 Task: Search one way flight ticket for 1 adult, 6 children, 1 infant in seat and 1 infant on lap in business from Block Island: Block Island State Airport to Springfield: Abraham Lincoln Capital Airport on 5-2-2023. Choice of flights is Alaska. Number of bags: 2 checked bags. Price is upto 85000. Outbound departure time preference is 18:30.
Action: Mouse moved to (321, 284)
Screenshot: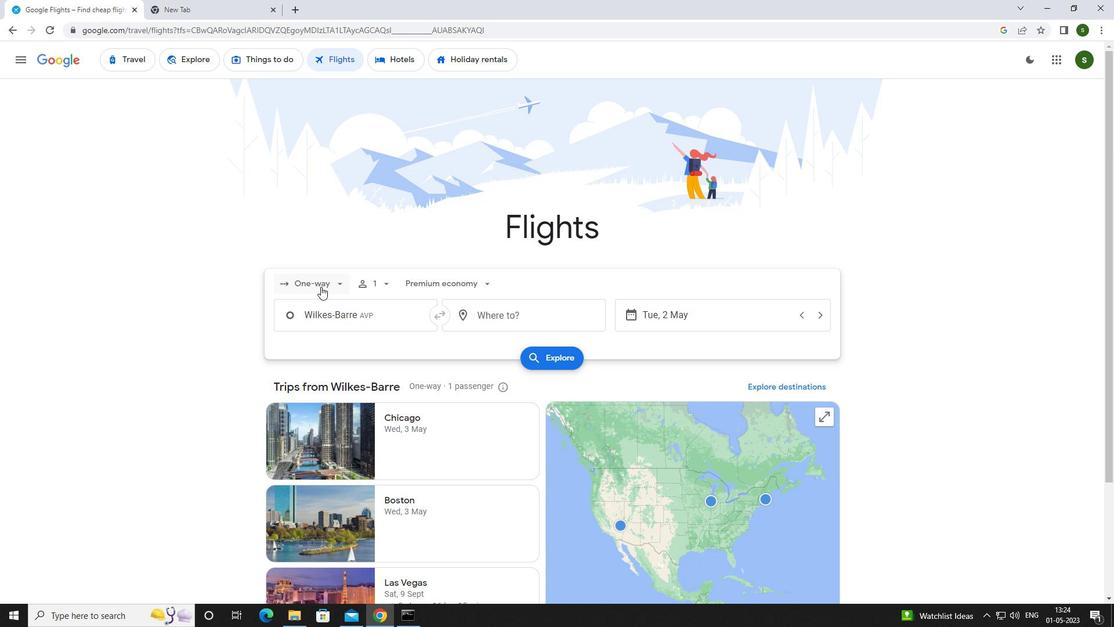 
Action: Mouse pressed left at (321, 284)
Screenshot: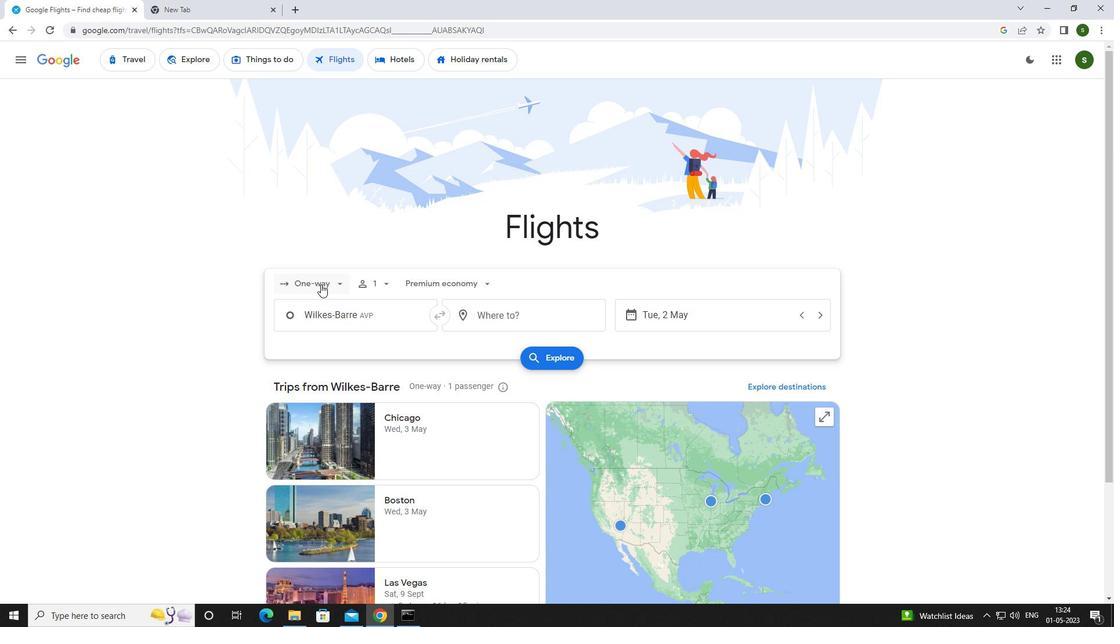 
Action: Mouse moved to (323, 334)
Screenshot: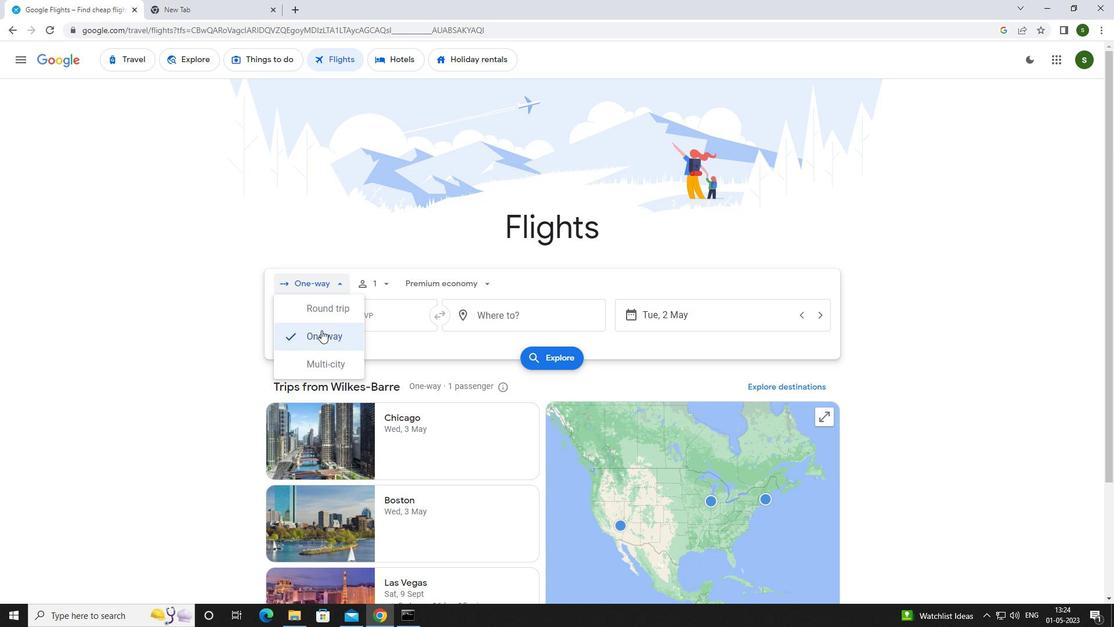 
Action: Mouse pressed left at (323, 334)
Screenshot: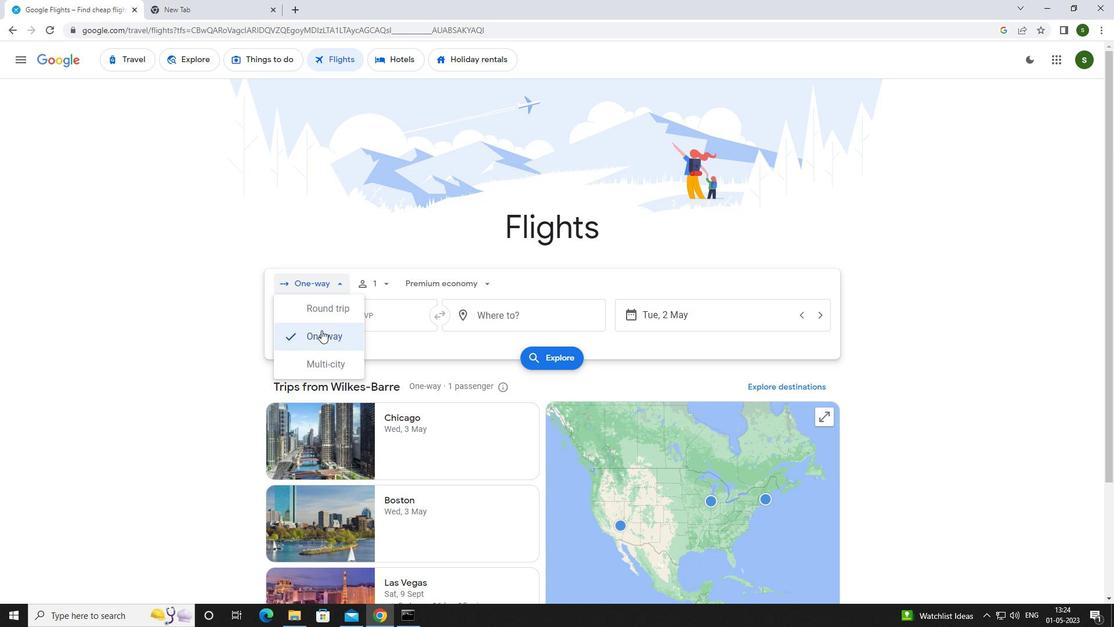 
Action: Mouse moved to (386, 285)
Screenshot: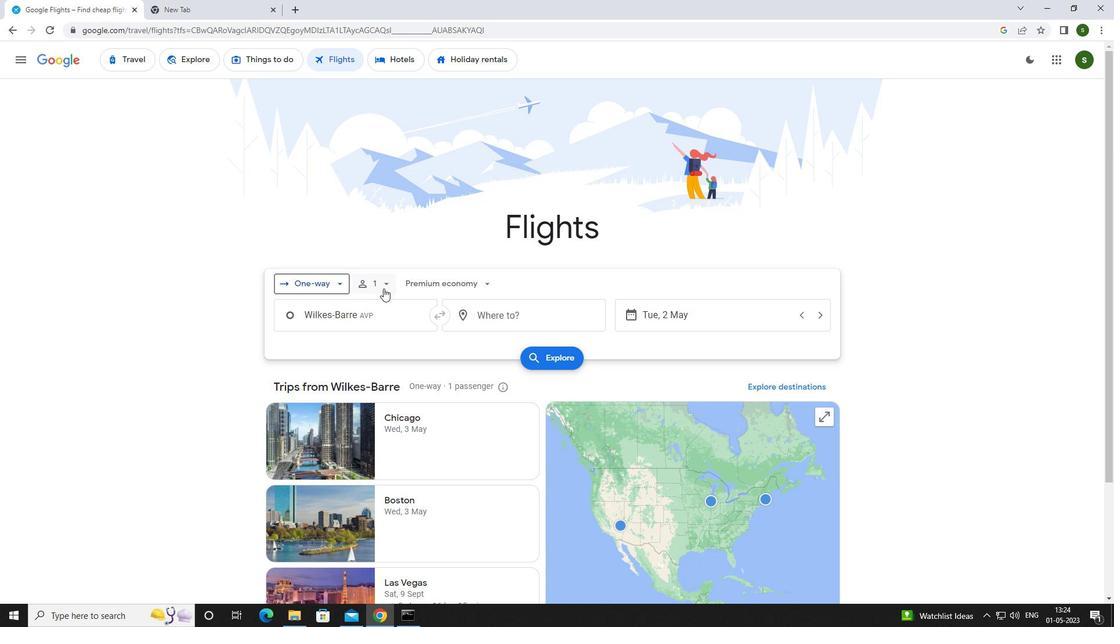 
Action: Mouse pressed left at (386, 285)
Screenshot: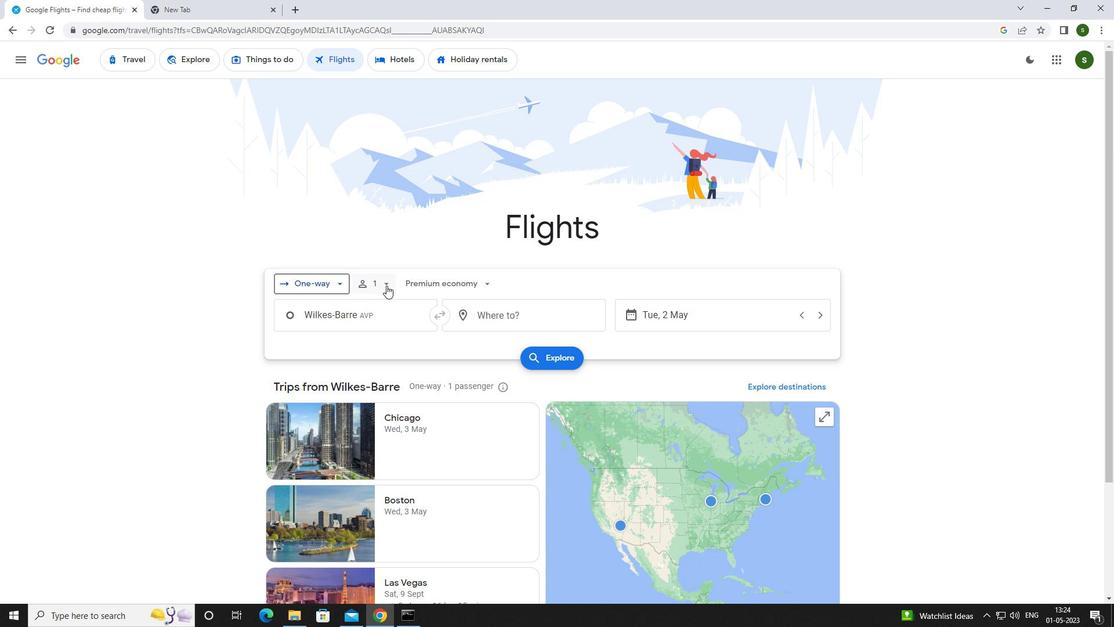 
Action: Mouse moved to (476, 341)
Screenshot: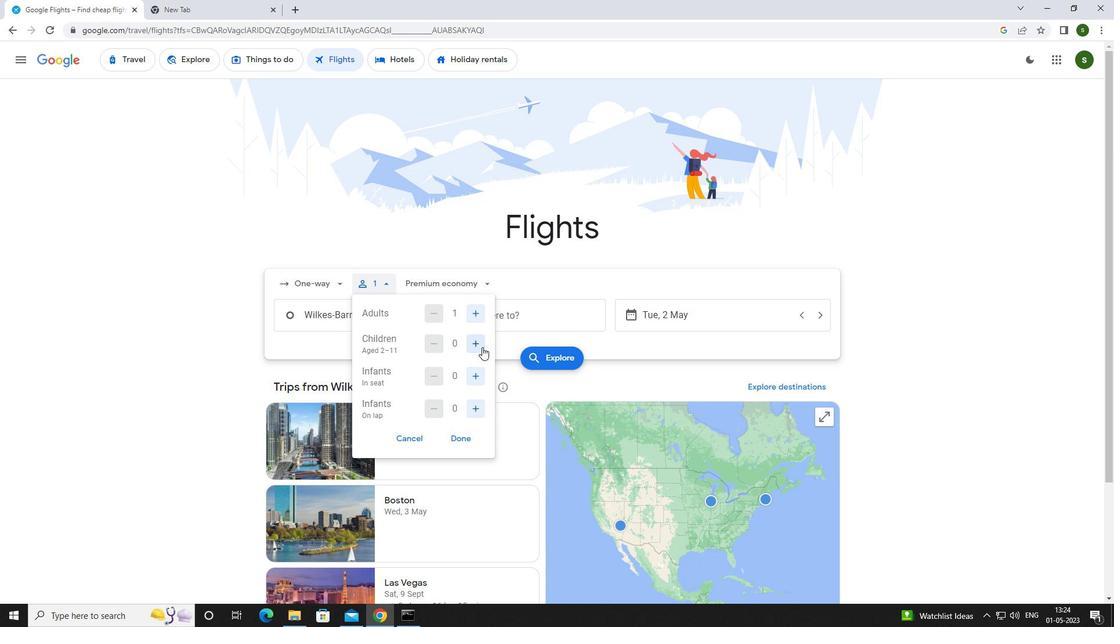 
Action: Mouse pressed left at (476, 341)
Screenshot: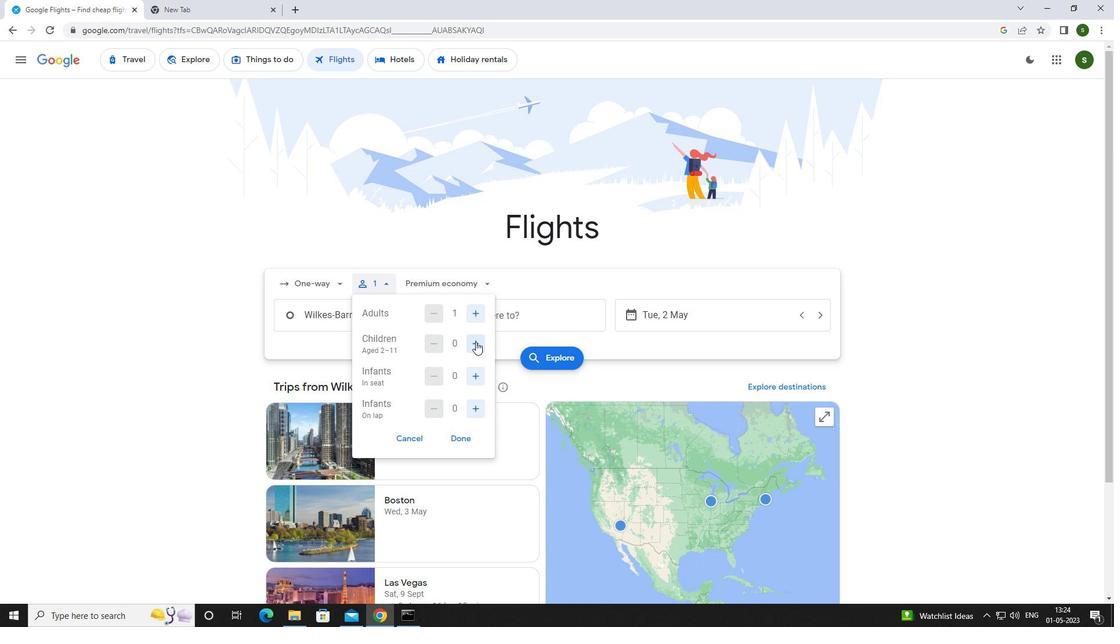 
Action: Mouse pressed left at (476, 341)
Screenshot: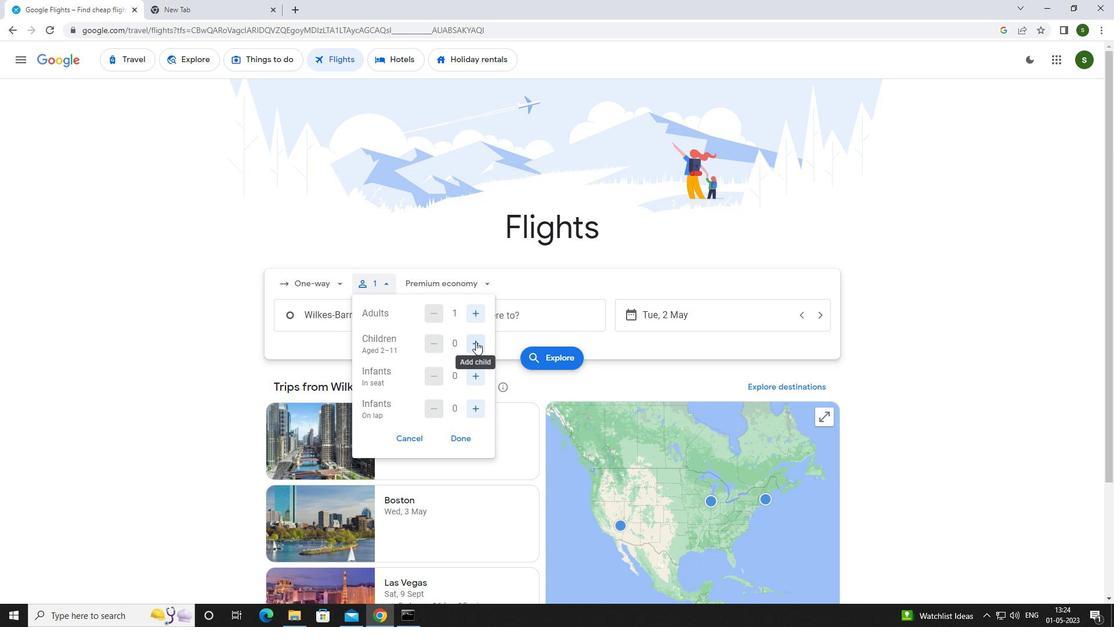 
Action: Mouse pressed left at (476, 341)
Screenshot: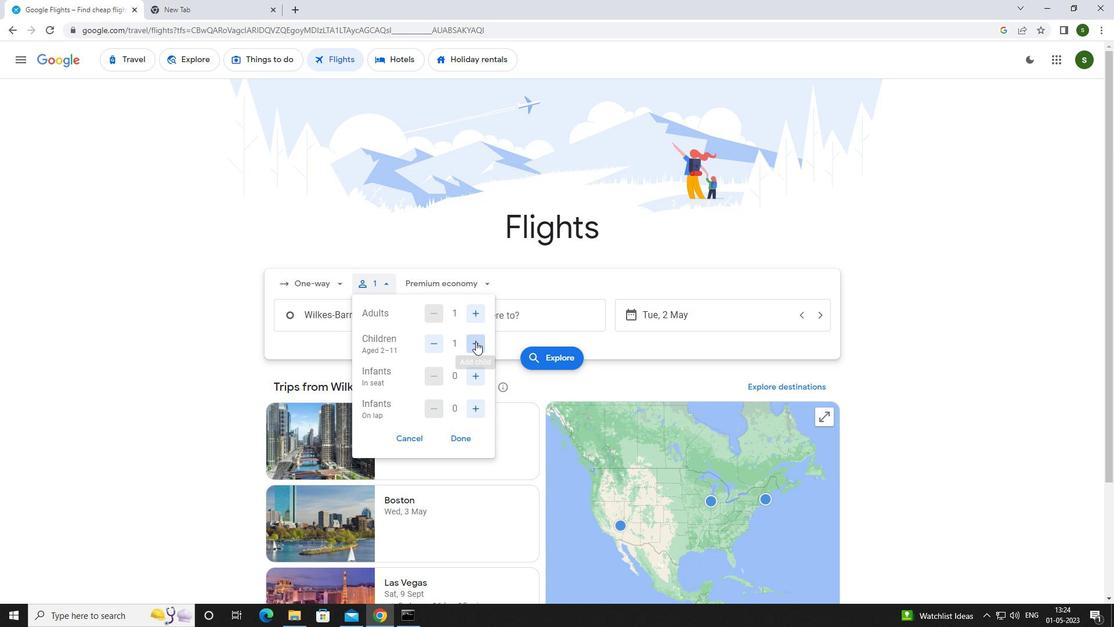 
Action: Mouse pressed left at (476, 341)
Screenshot: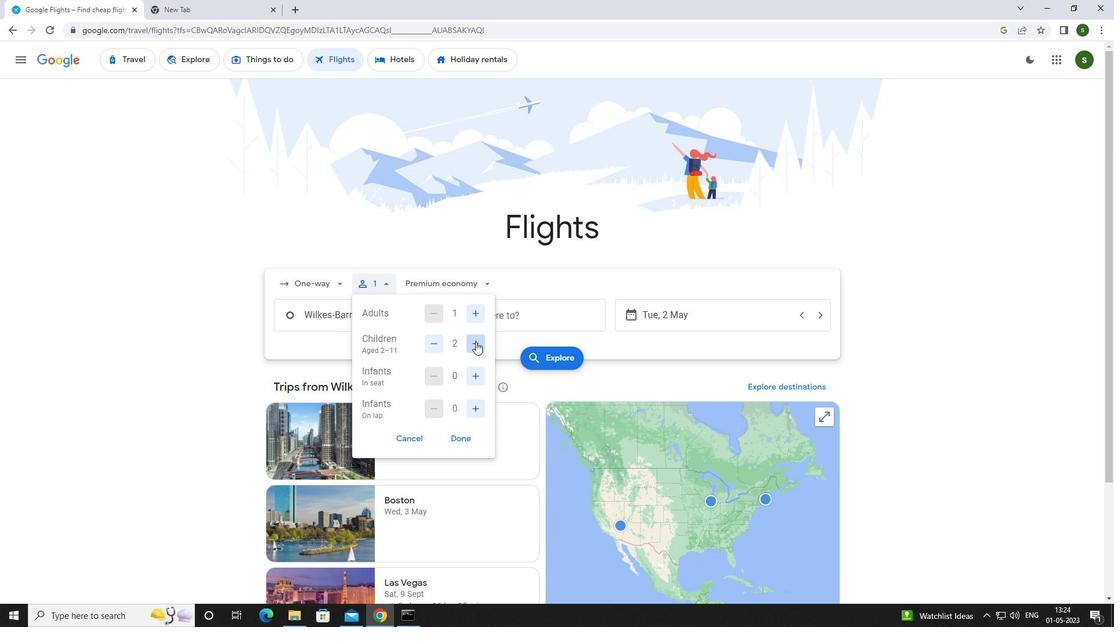 
Action: Mouse pressed left at (476, 341)
Screenshot: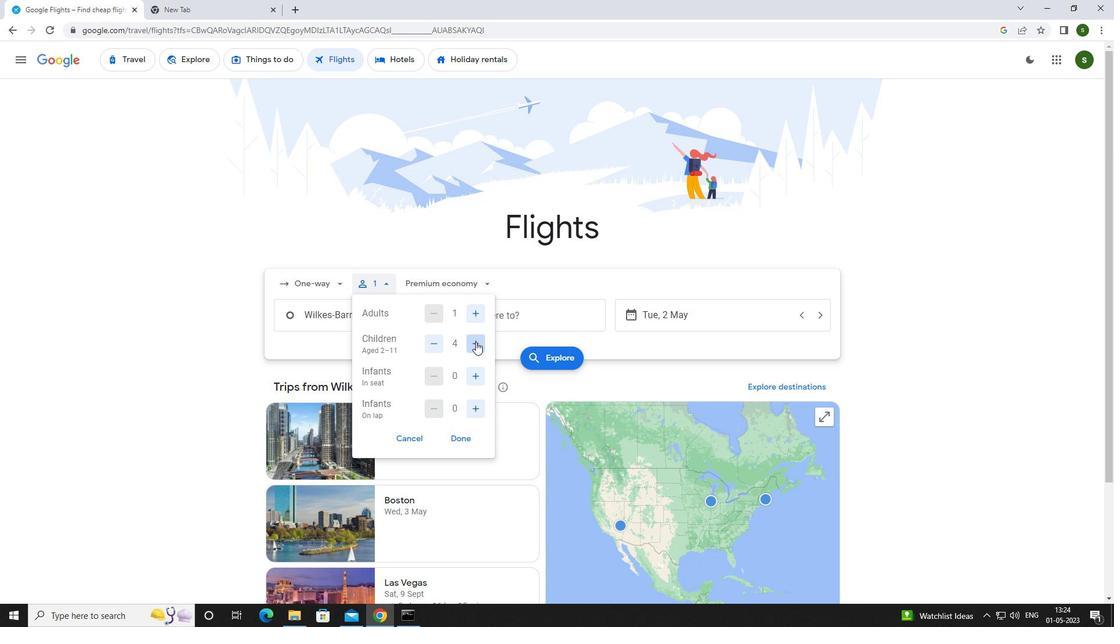 
Action: Mouse pressed left at (476, 341)
Screenshot: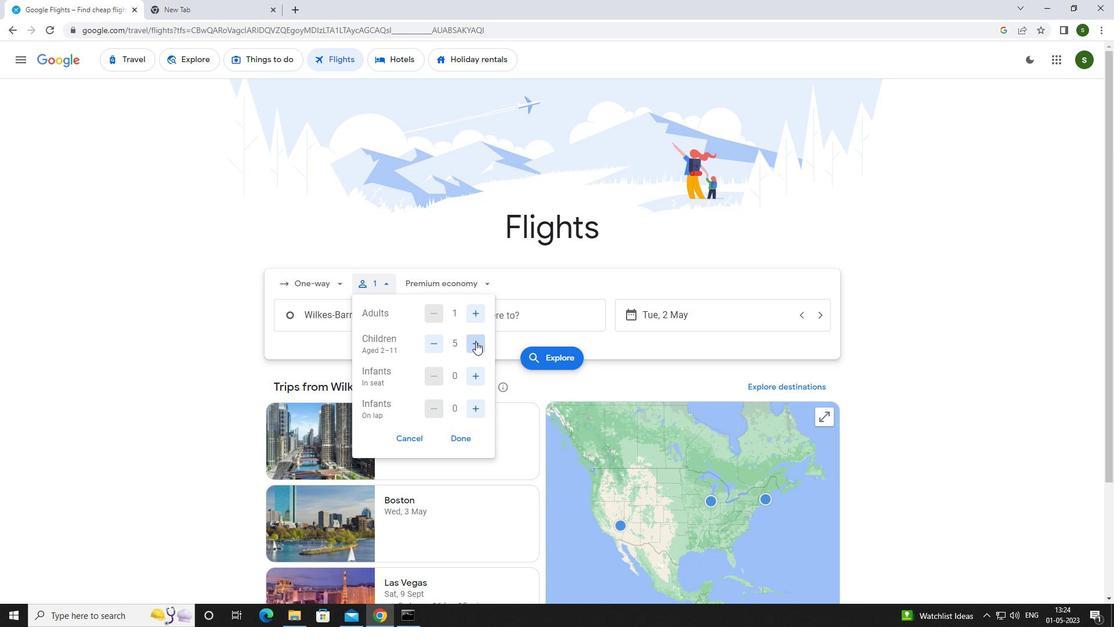 
Action: Mouse moved to (474, 374)
Screenshot: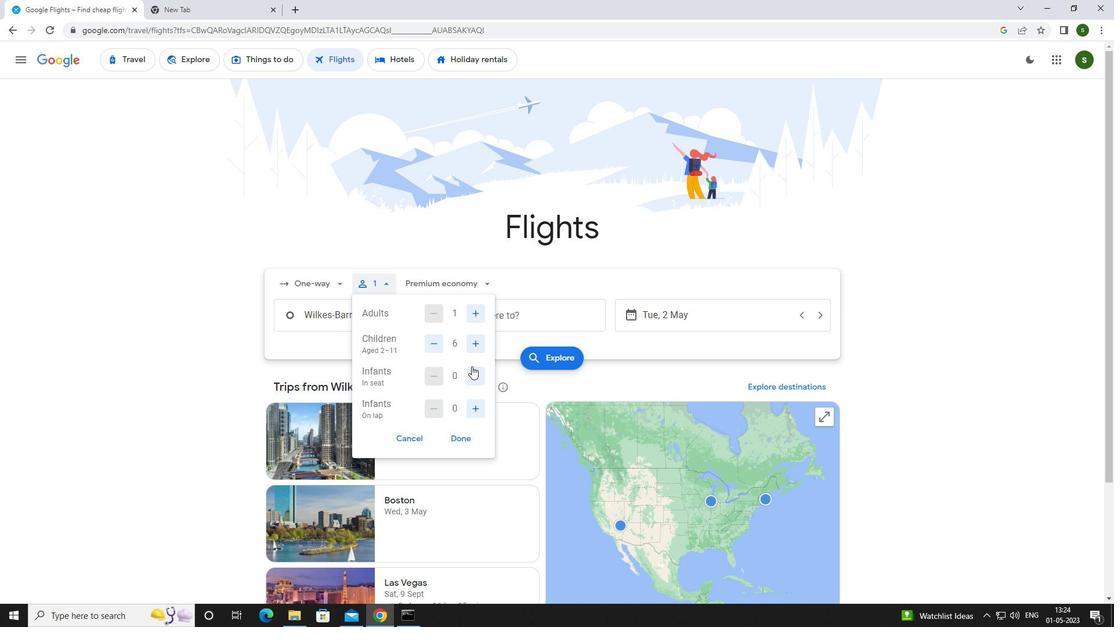 
Action: Mouse pressed left at (474, 374)
Screenshot: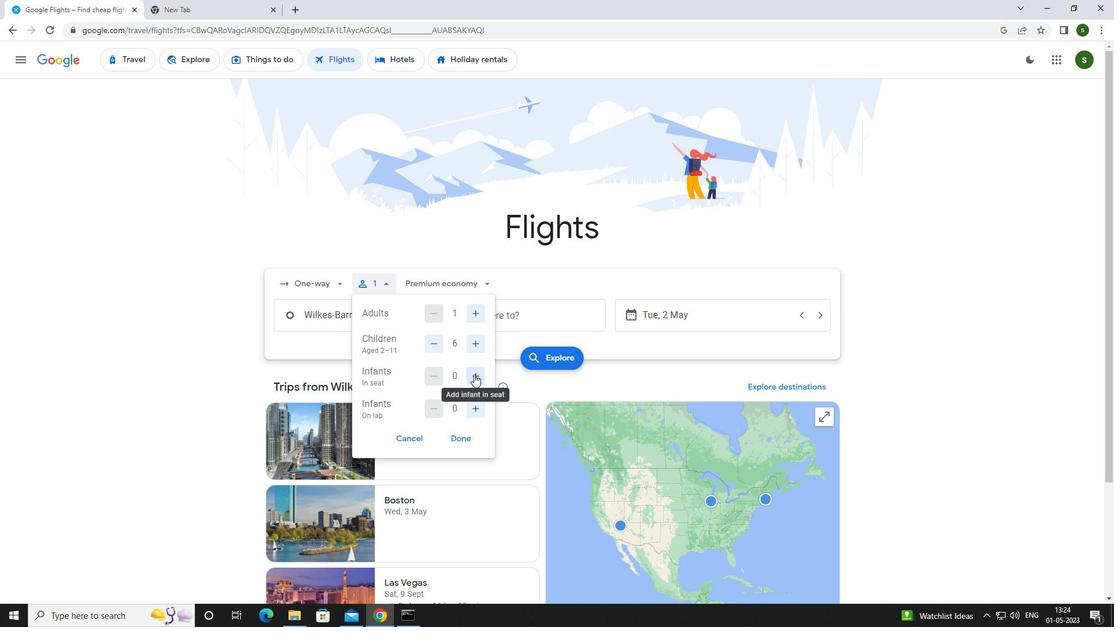 
Action: Mouse moved to (477, 405)
Screenshot: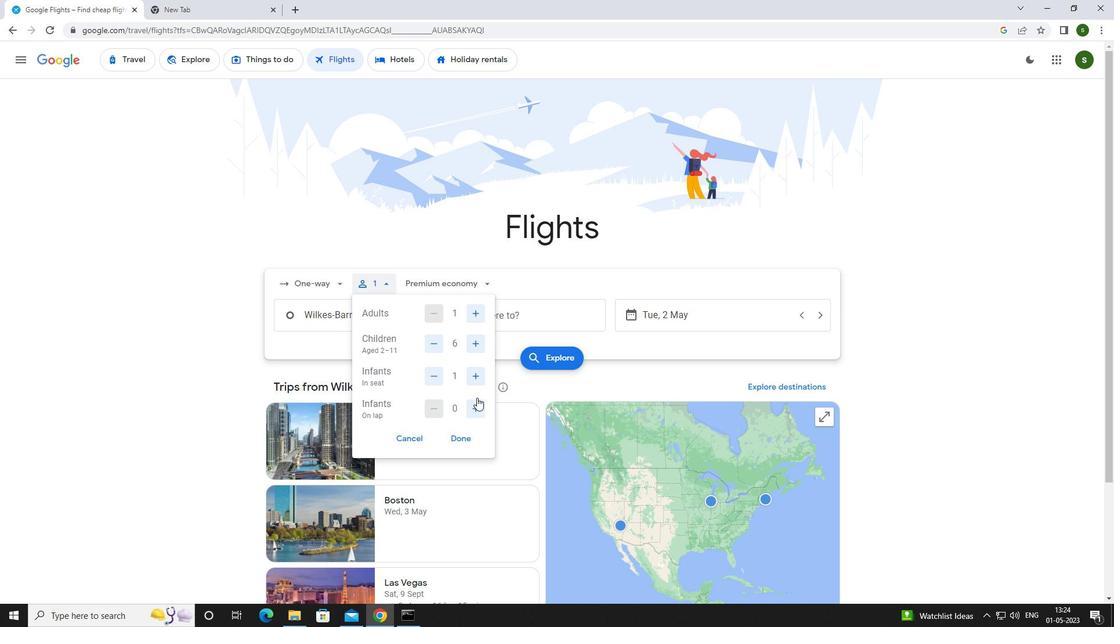 
Action: Mouse pressed left at (477, 405)
Screenshot: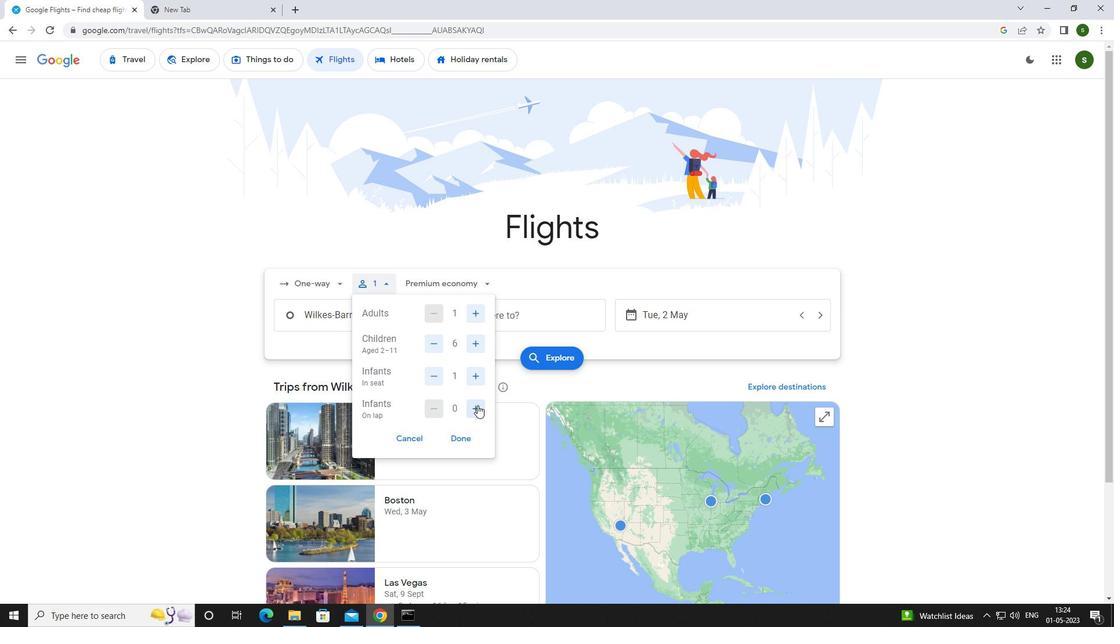 
Action: Mouse moved to (466, 283)
Screenshot: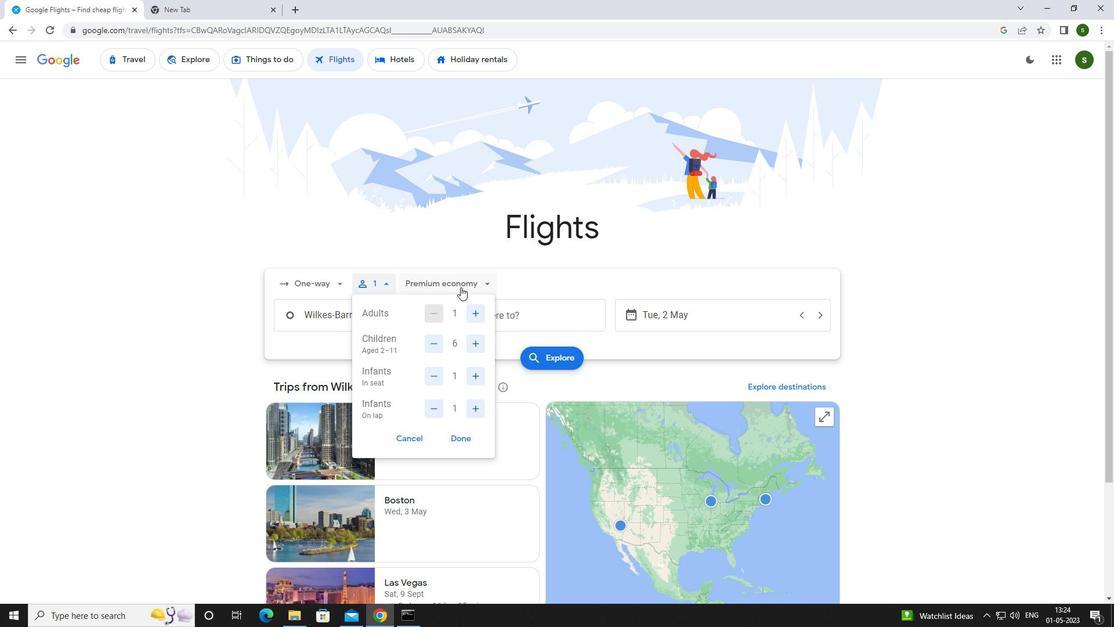 
Action: Mouse pressed left at (466, 283)
Screenshot: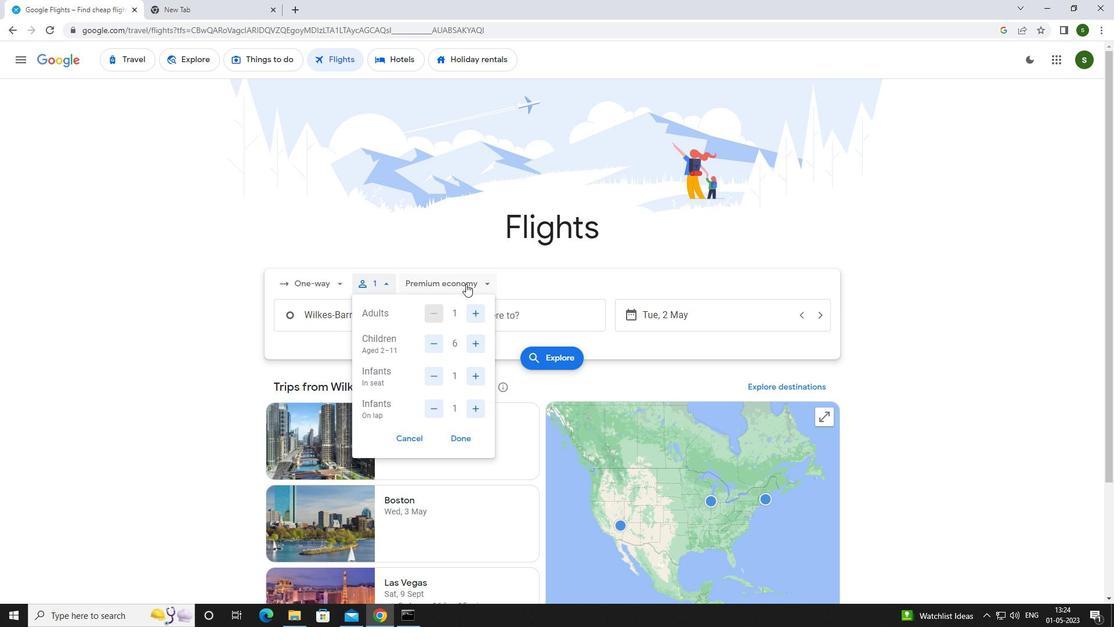 
Action: Mouse moved to (464, 368)
Screenshot: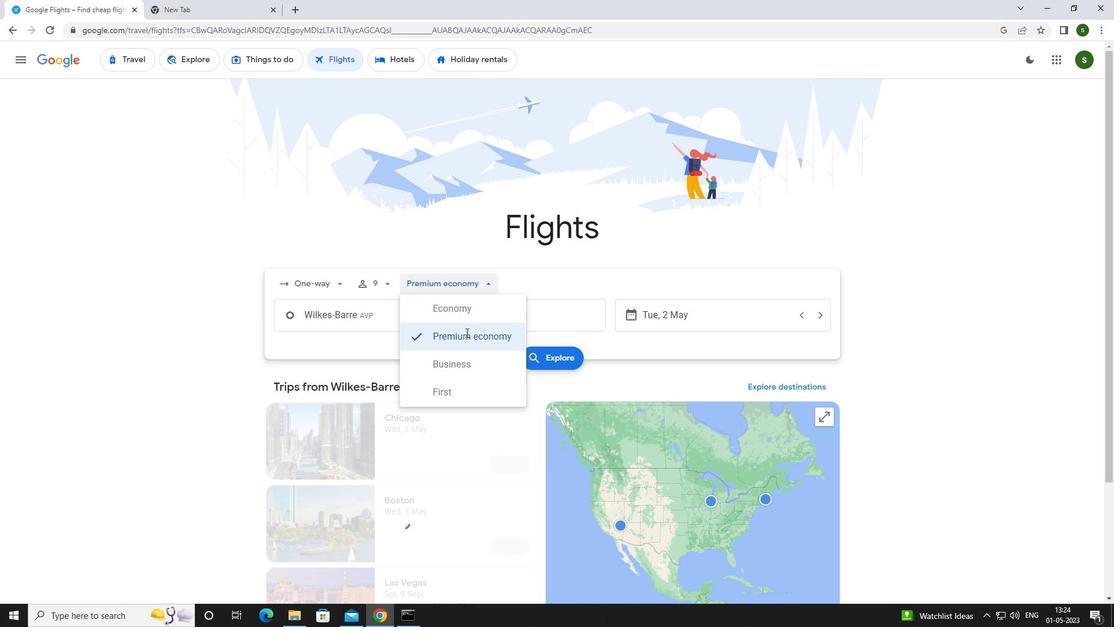 
Action: Mouse pressed left at (464, 368)
Screenshot: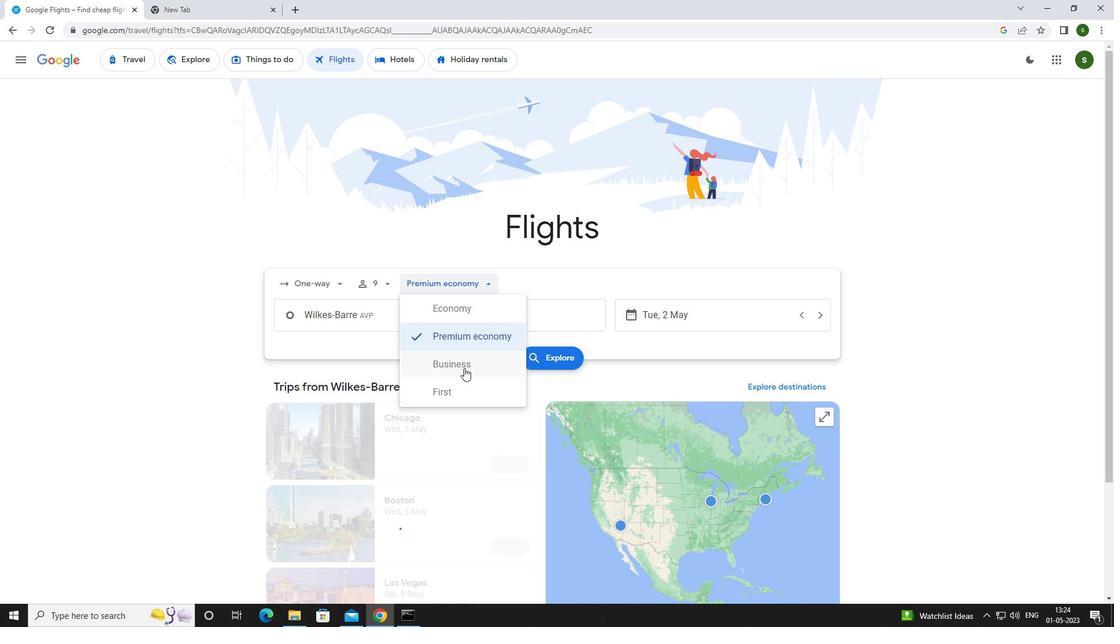 
Action: Mouse moved to (413, 315)
Screenshot: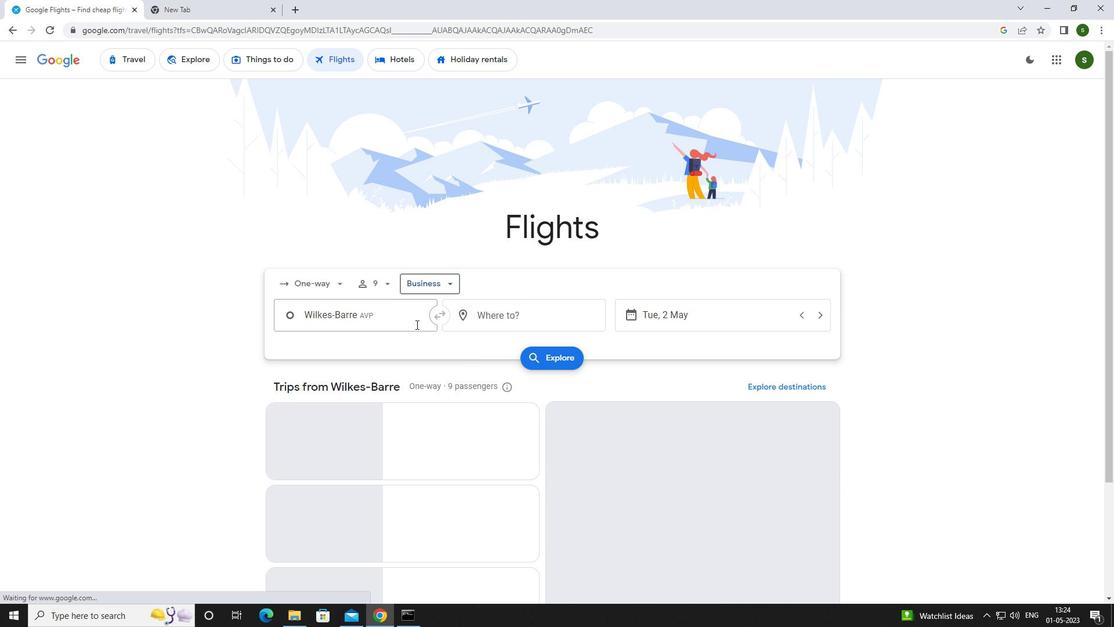 
Action: Mouse pressed left at (413, 315)
Screenshot: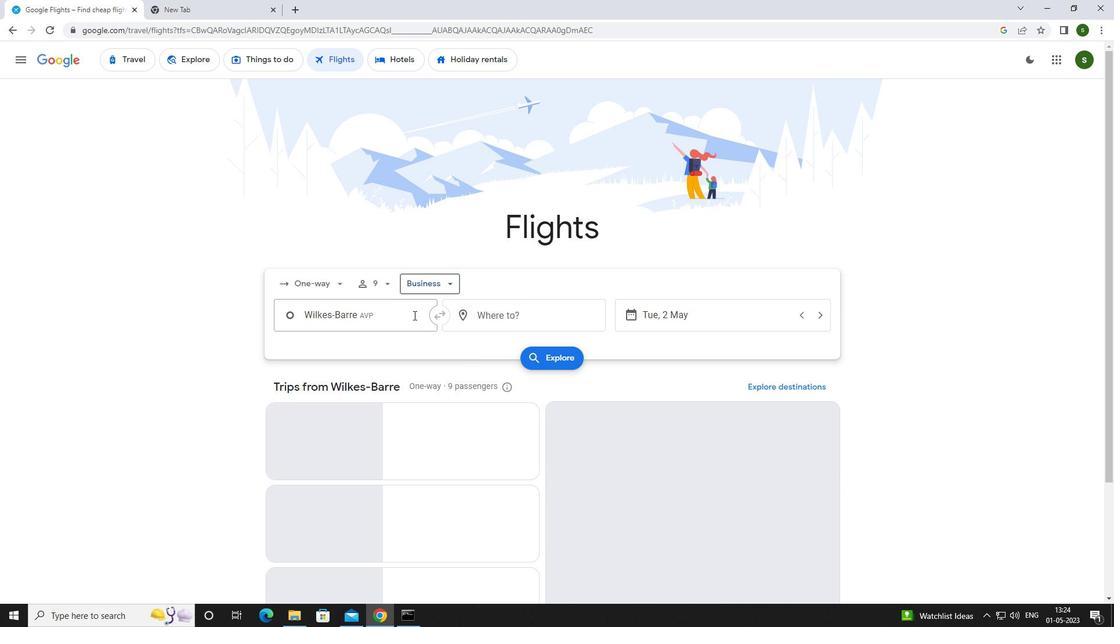 
Action: Mouse moved to (416, 315)
Screenshot: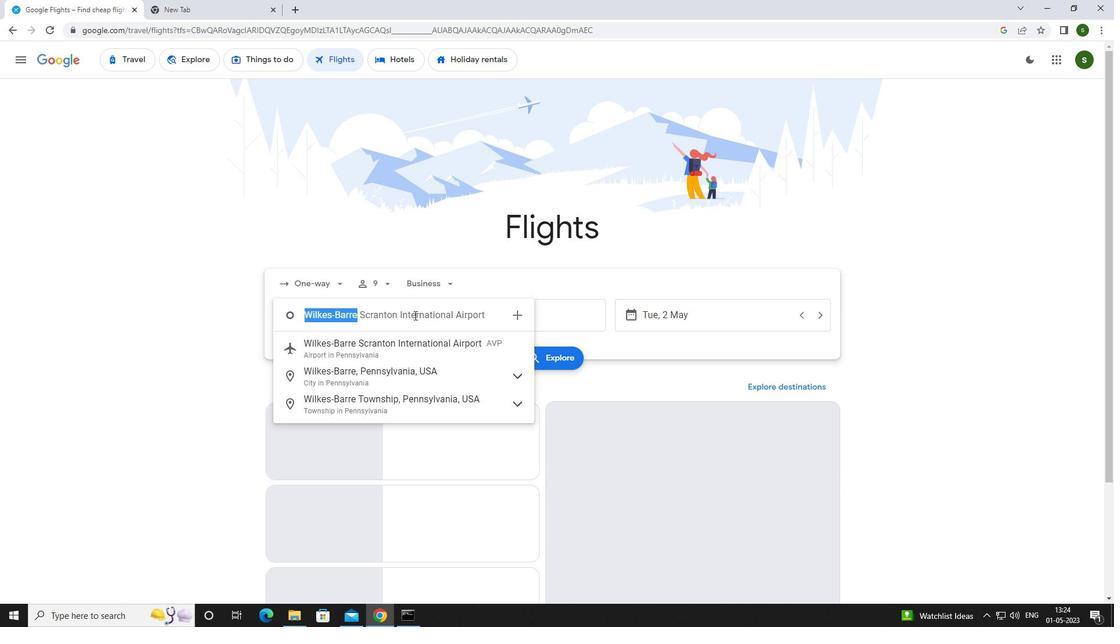 
Action: Key pressed b<Key.caps_lock>lock<Key.space><Key.caps_lock>i<Key.caps_lock>sland<Key.space><Key.caps_lock>s<Key.caps_lock>tate<Key.enter>
Screenshot: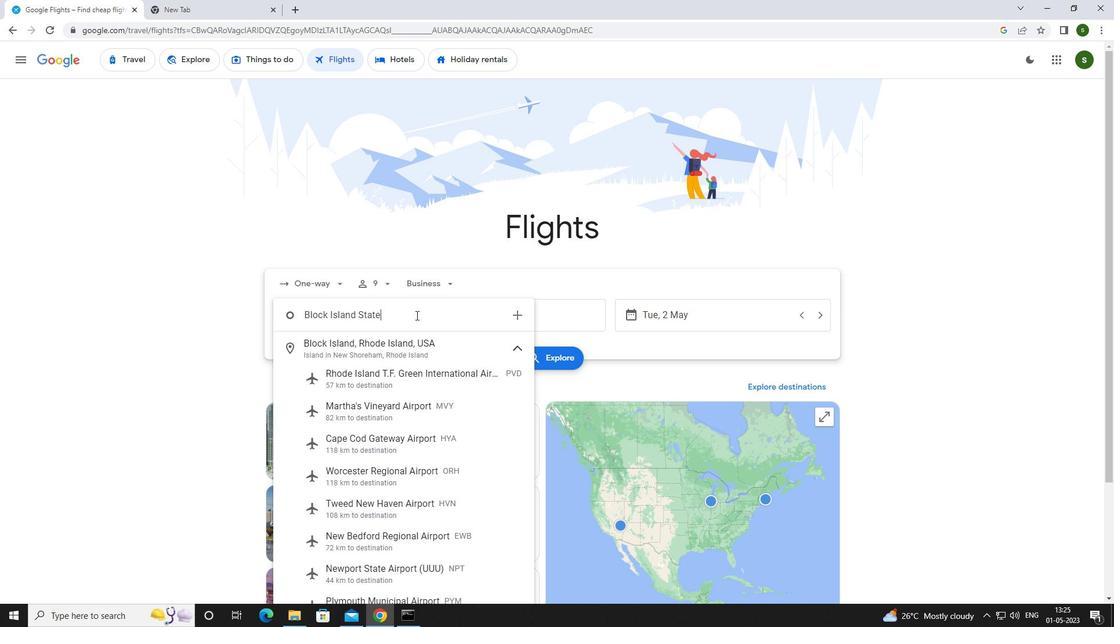 
Action: Mouse moved to (500, 321)
Screenshot: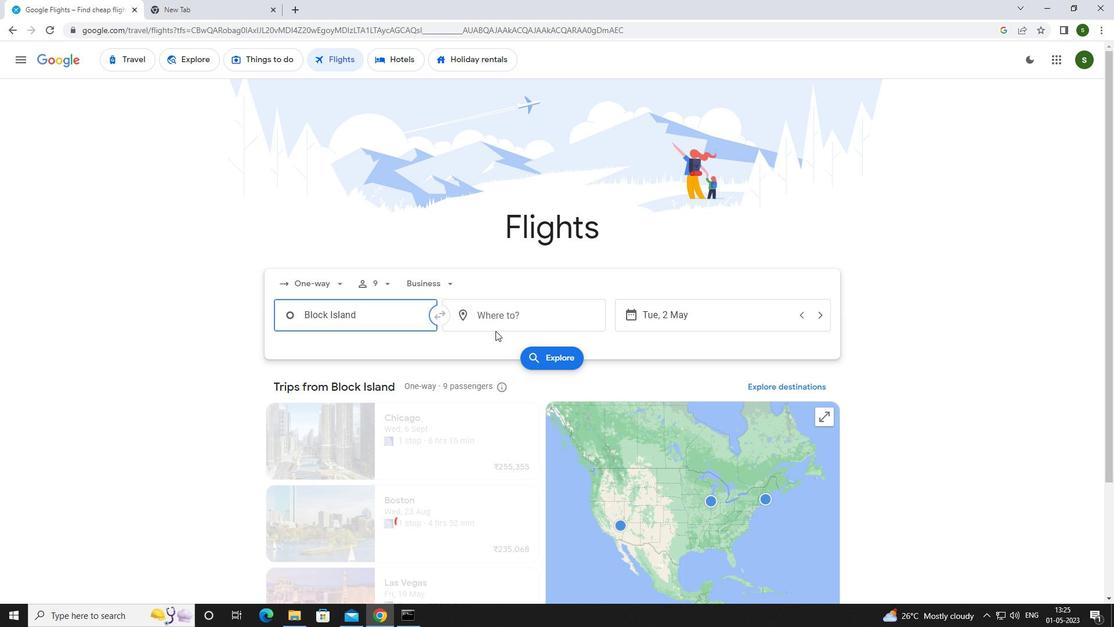 
Action: Mouse pressed left at (500, 321)
Screenshot: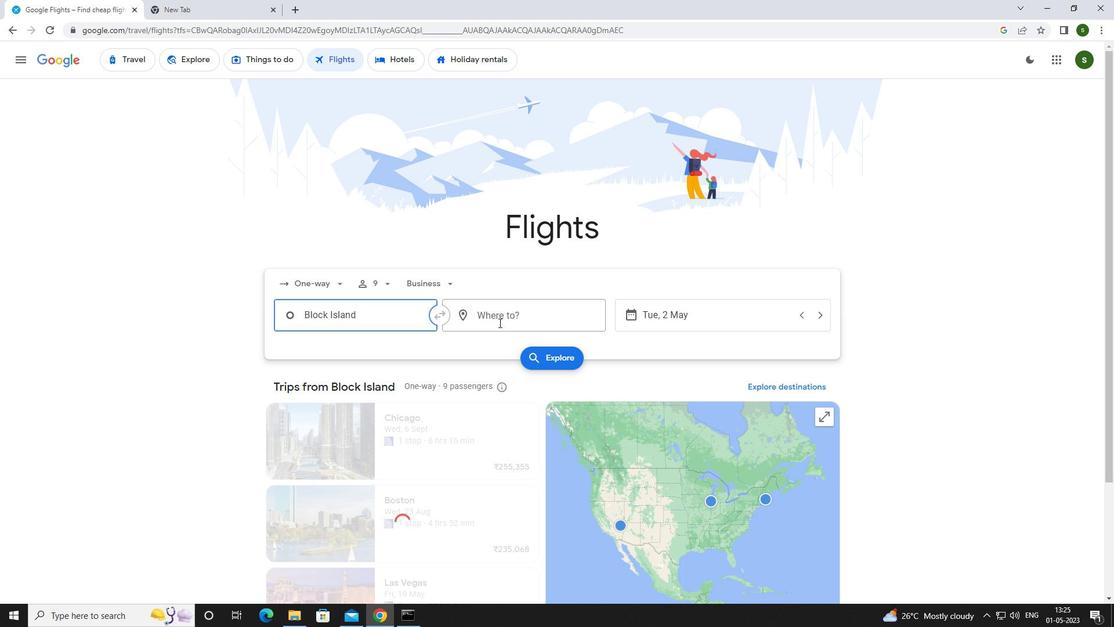 
Action: Mouse moved to (468, 323)
Screenshot: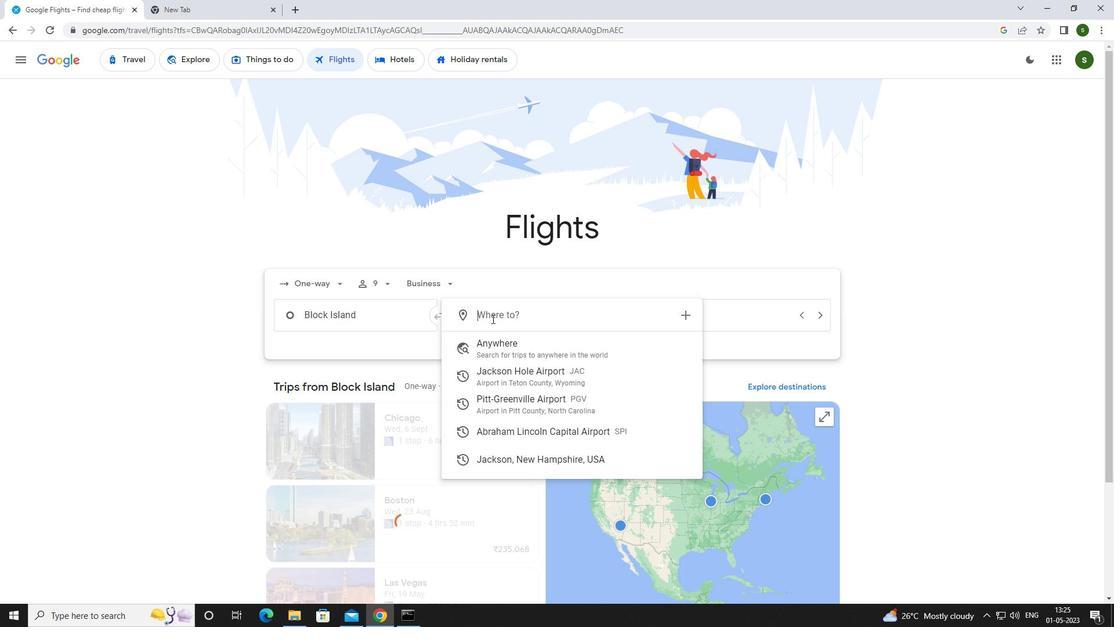 
Action: Key pressed <Key.caps_lock>s<Key.caps_lock>pringfiel
Screenshot: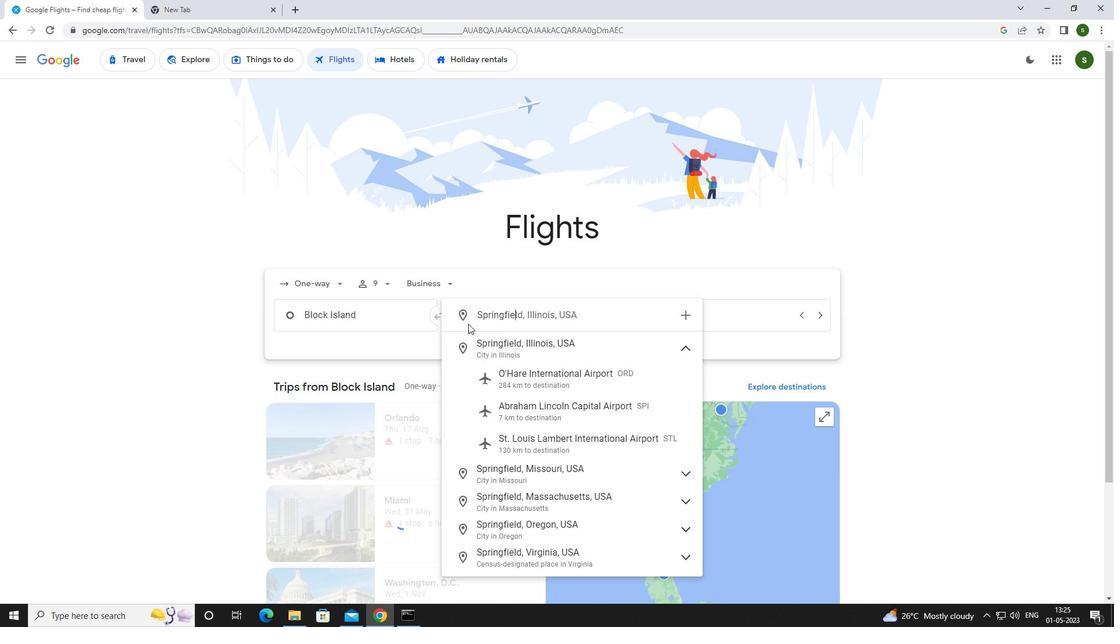 
Action: Mouse moved to (535, 417)
Screenshot: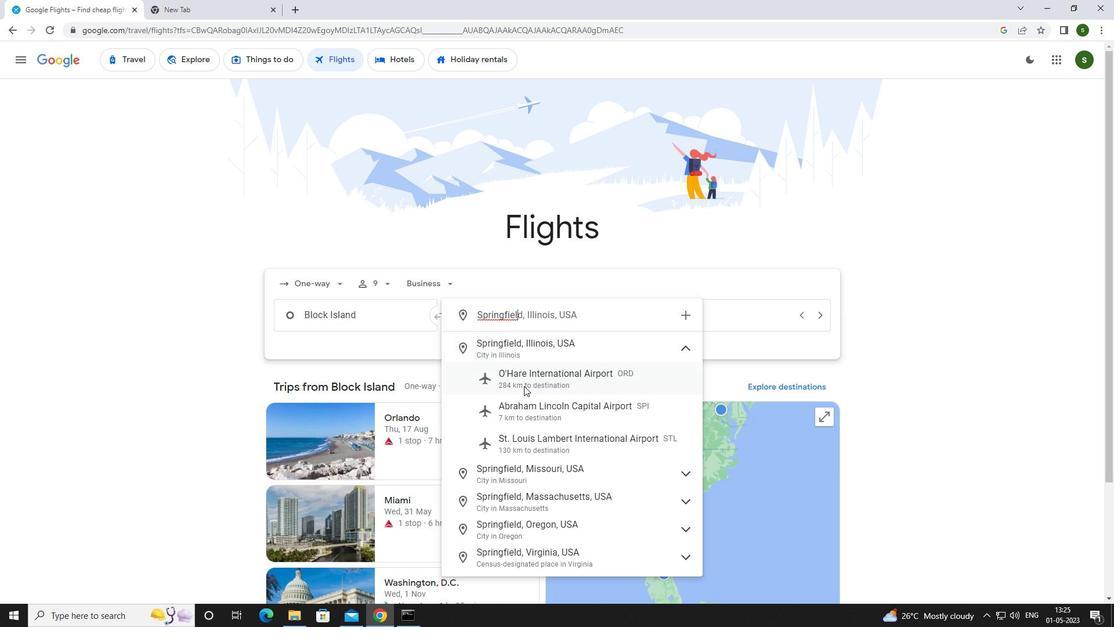 
Action: Mouse pressed left at (535, 417)
Screenshot: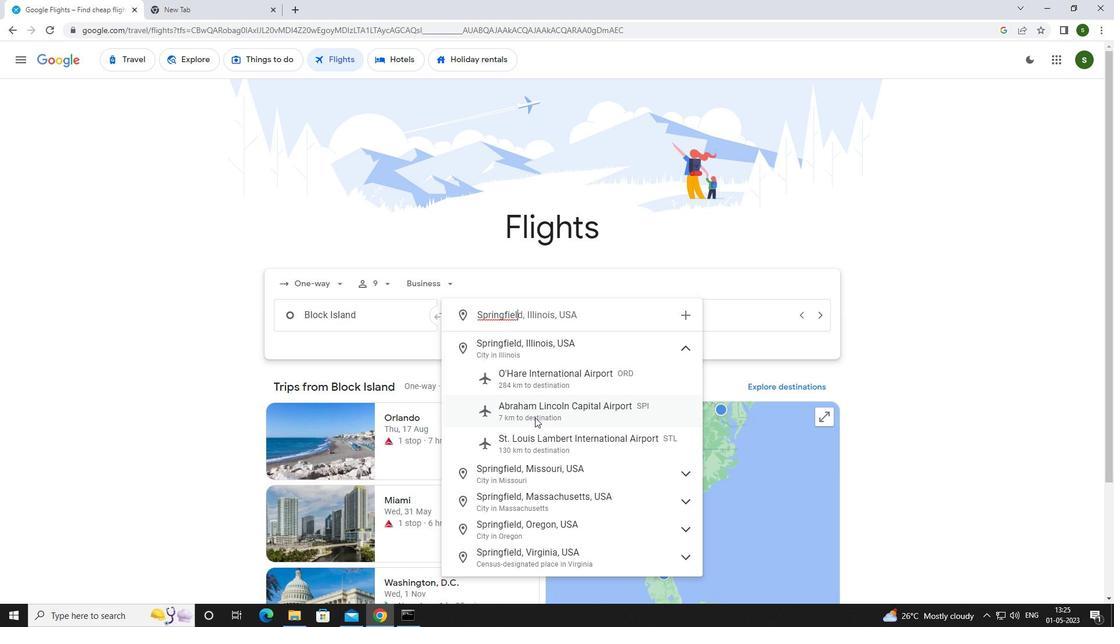 
Action: Mouse moved to (706, 320)
Screenshot: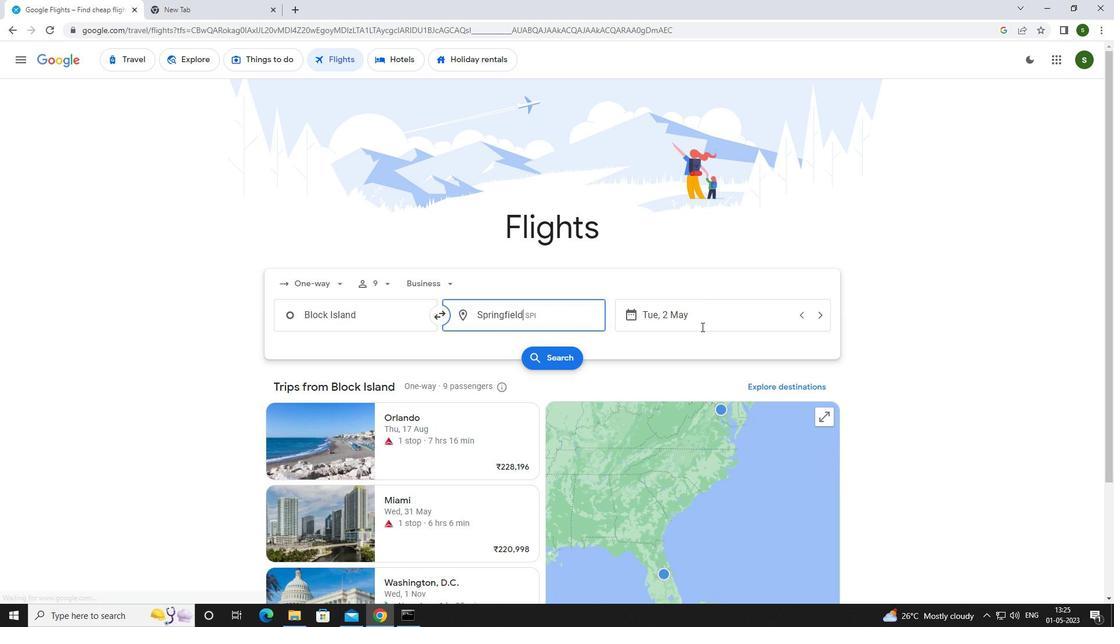 
Action: Mouse pressed left at (706, 320)
Screenshot: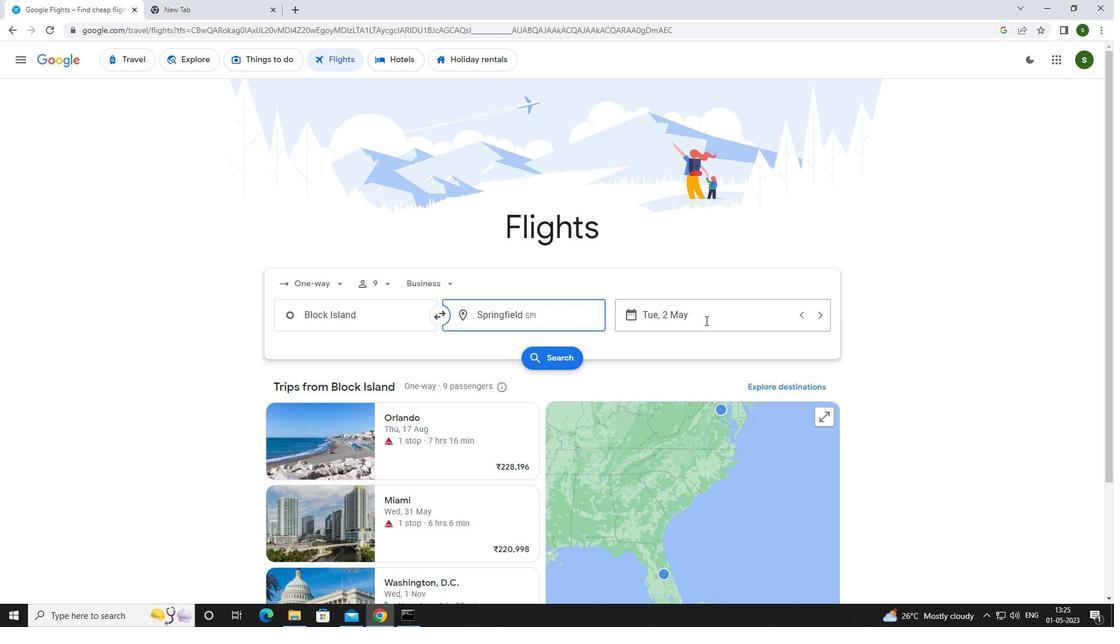 
Action: Mouse moved to (474, 395)
Screenshot: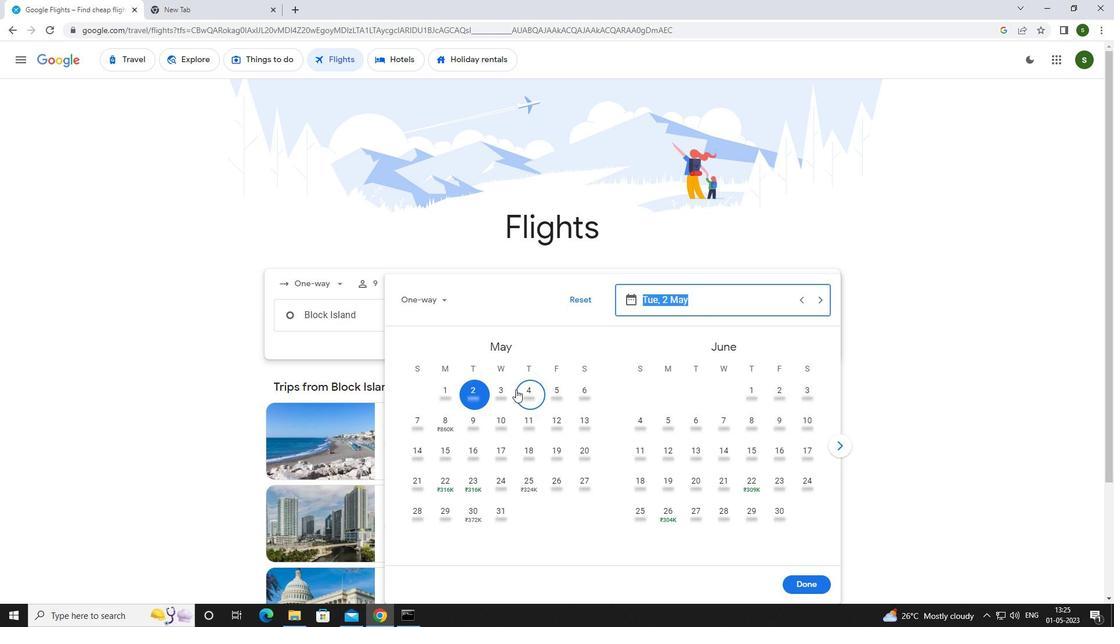 
Action: Mouse pressed left at (474, 395)
Screenshot: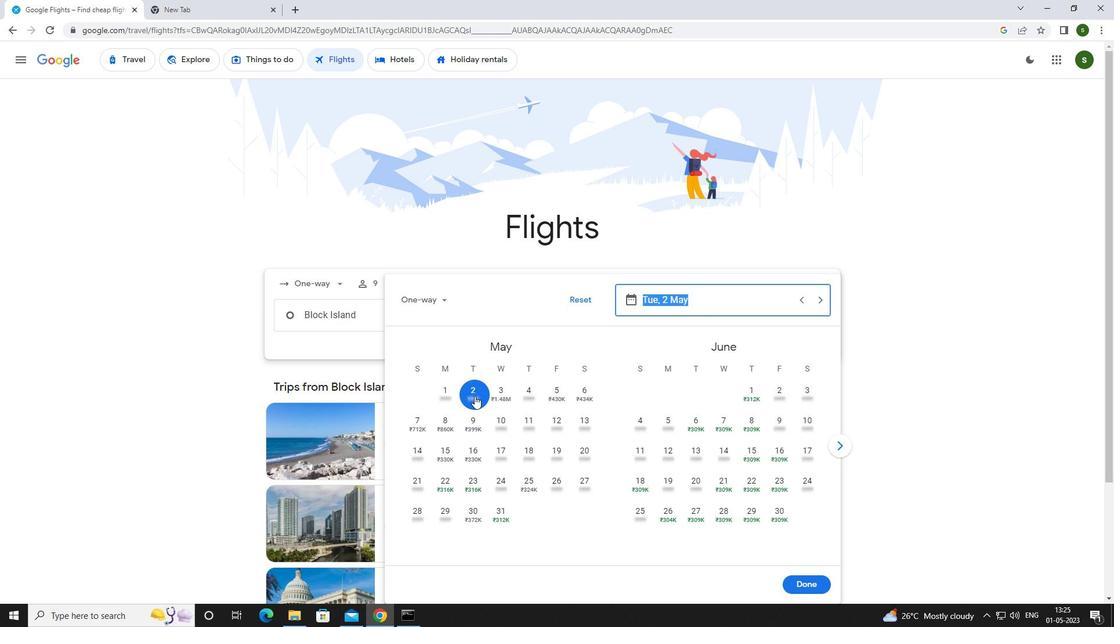
Action: Mouse moved to (798, 578)
Screenshot: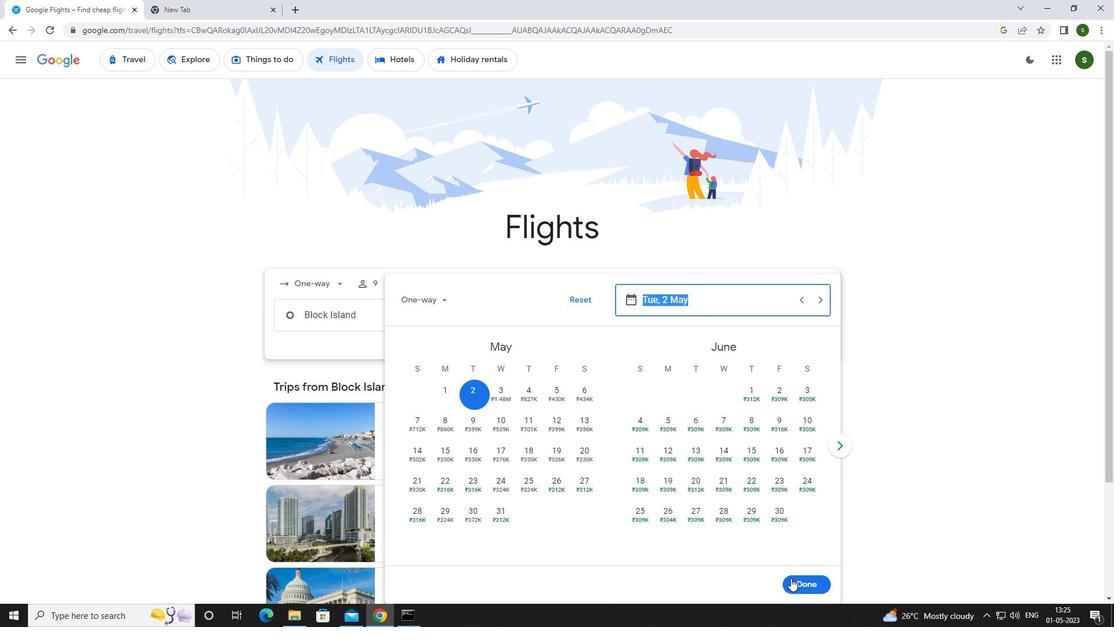 
Action: Mouse pressed left at (798, 578)
Screenshot: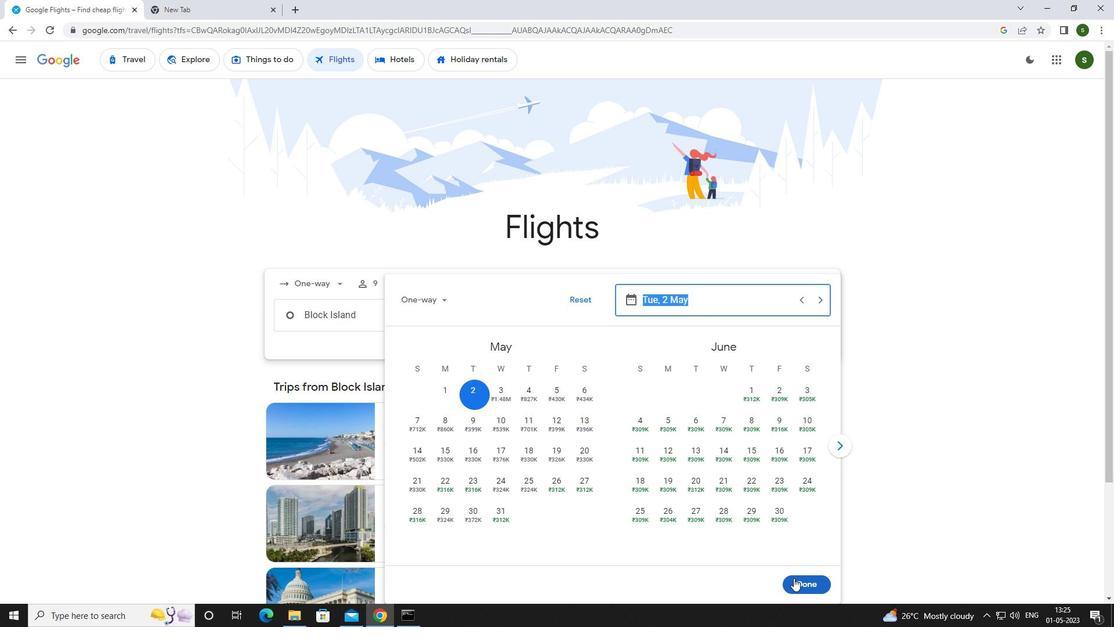 
Action: Mouse moved to (572, 353)
Screenshot: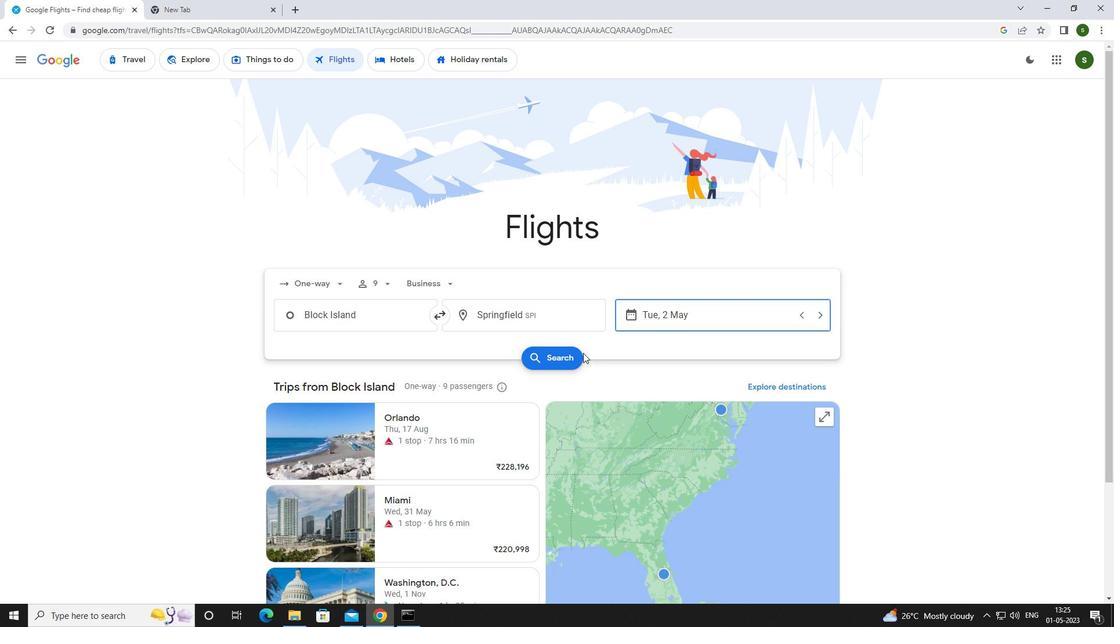
Action: Mouse pressed left at (572, 353)
Screenshot: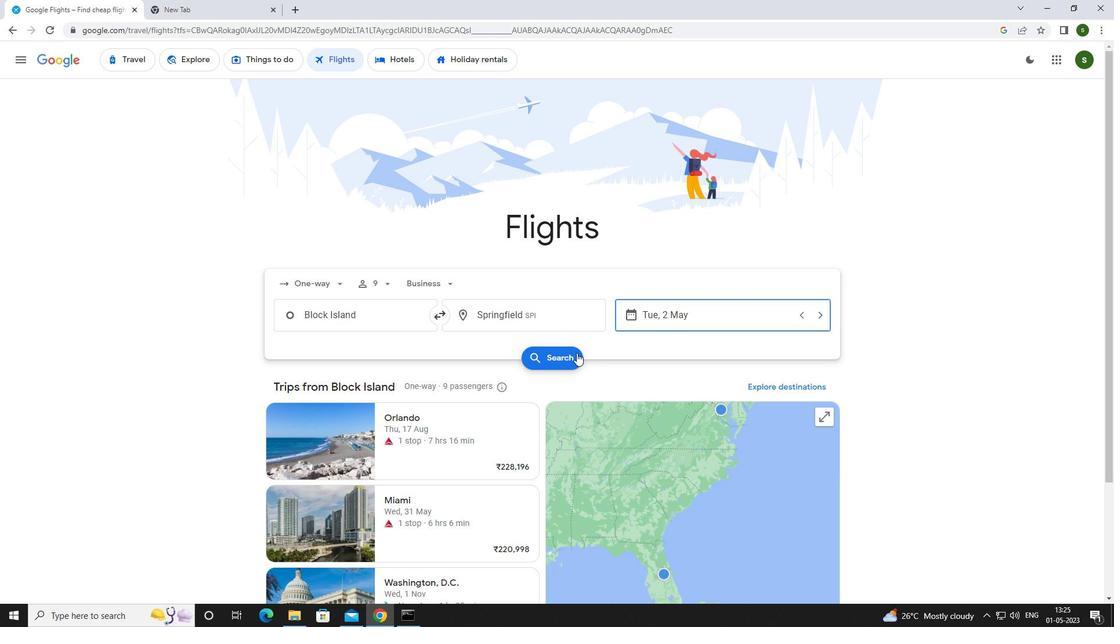 
Action: Mouse moved to (289, 169)
Screenshot: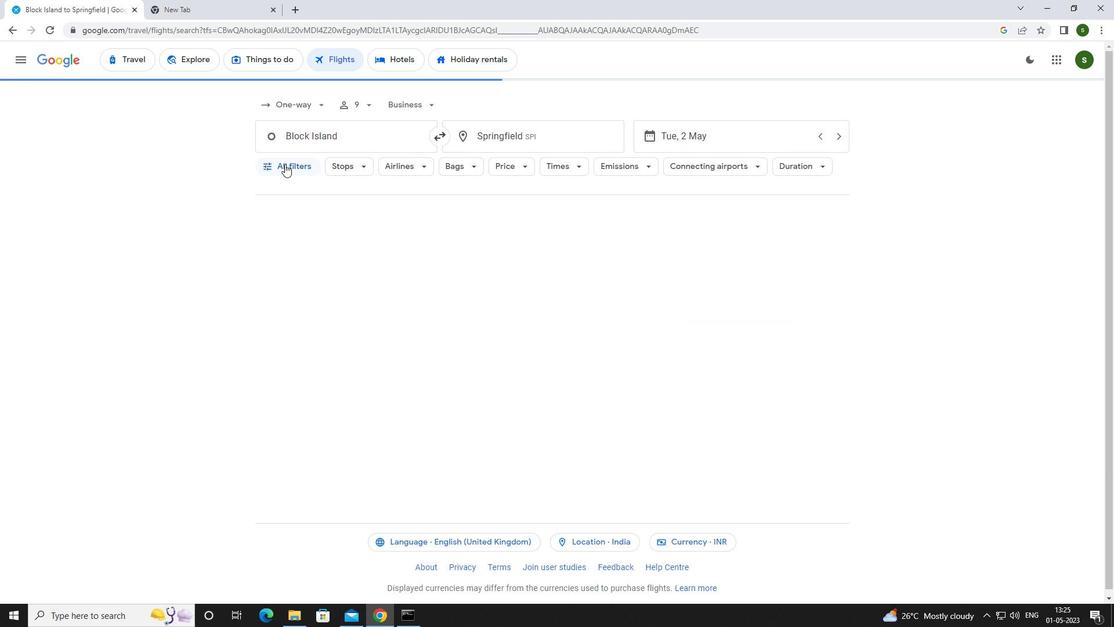 
Action: Mouse pressed left at (289, 169)
Screenshot: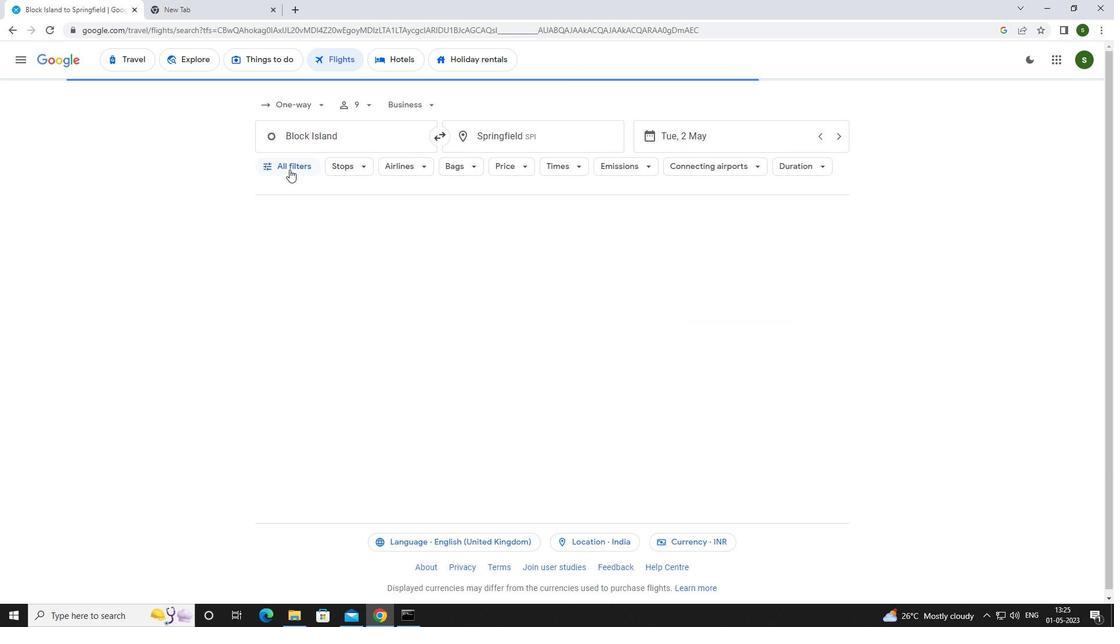 
Action: Mouse moved to (326, 232)
Screenshot: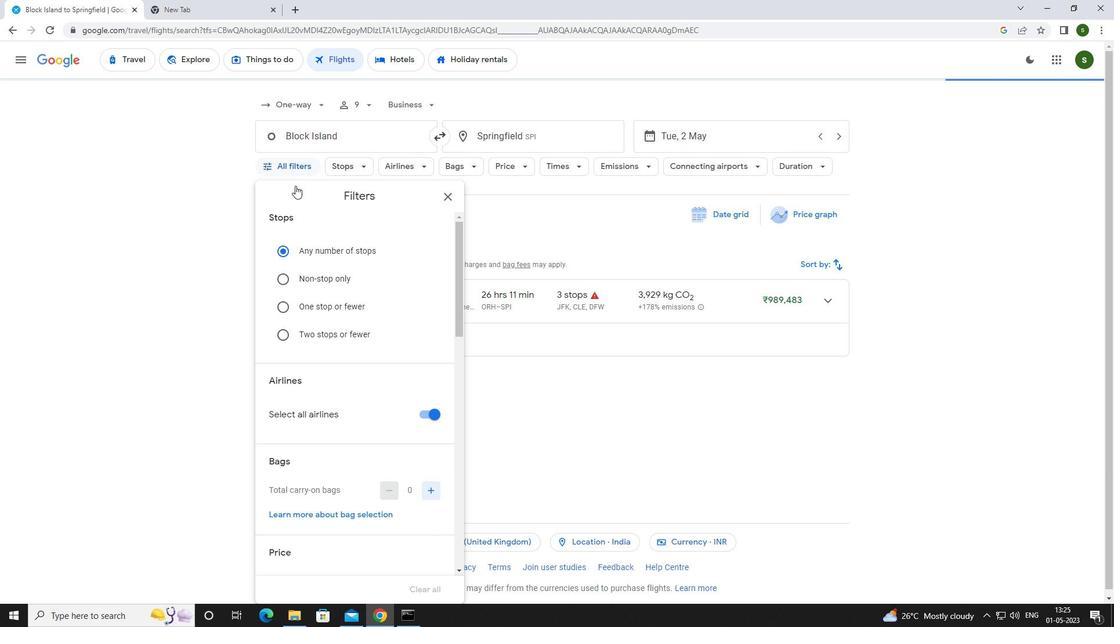 
Action: Mouse scrolled (326, 232) with delta (0, 0)
Screenshot: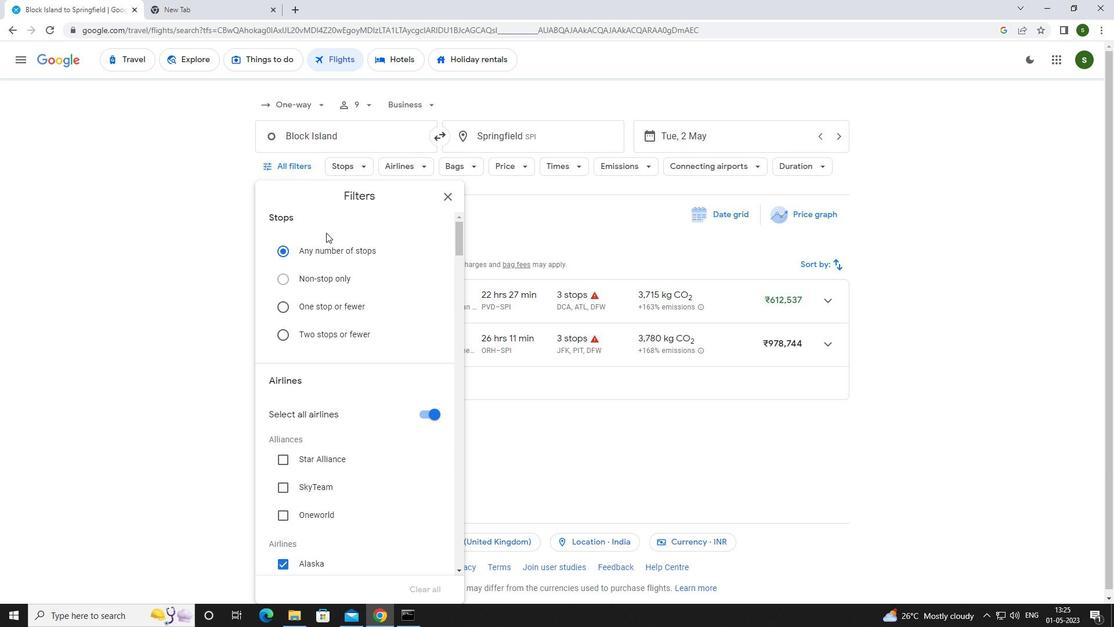 
Action: Mouse scrolled (326, 232) with delta (0, 0)
Screenshot: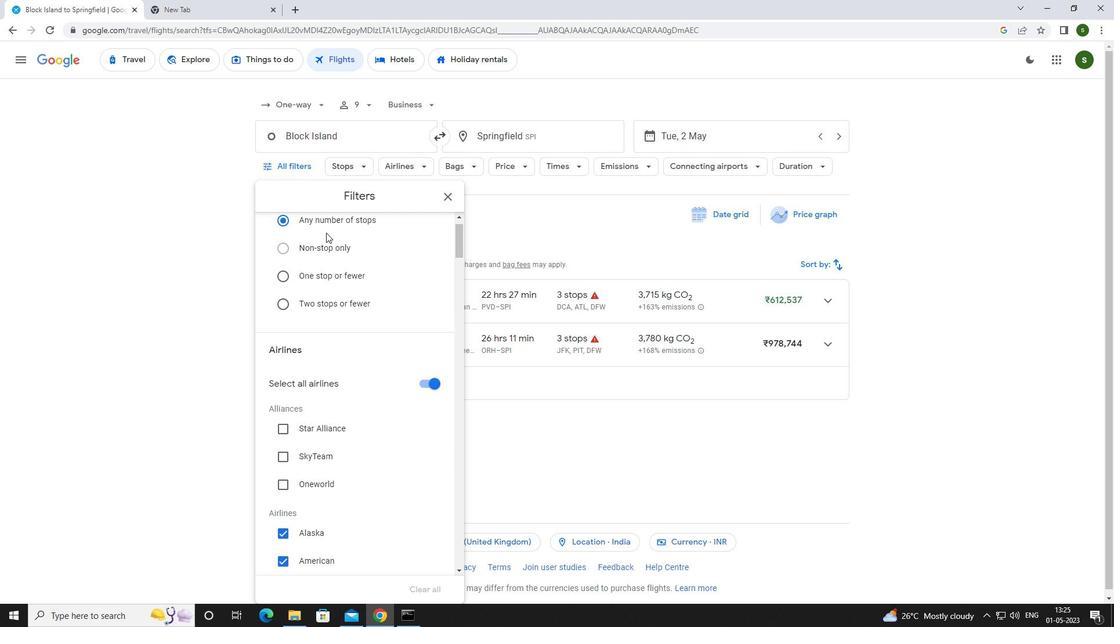 
Action: Mouse moved to (436, 301)
Screenshot: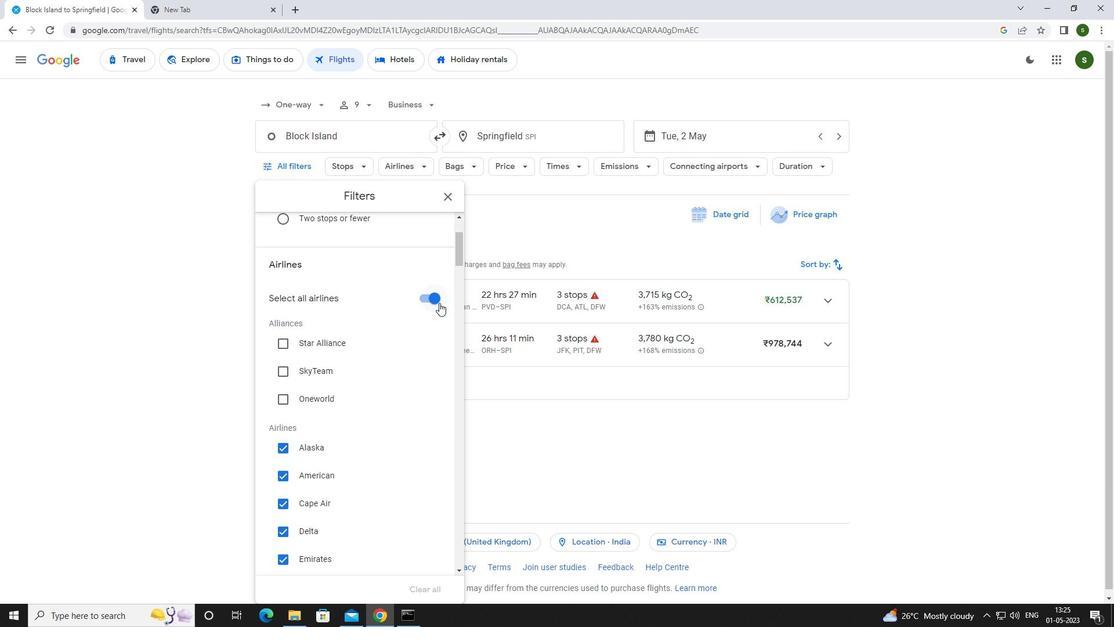 
Action: Mouse pressed left at (436, 301)
Screenshot: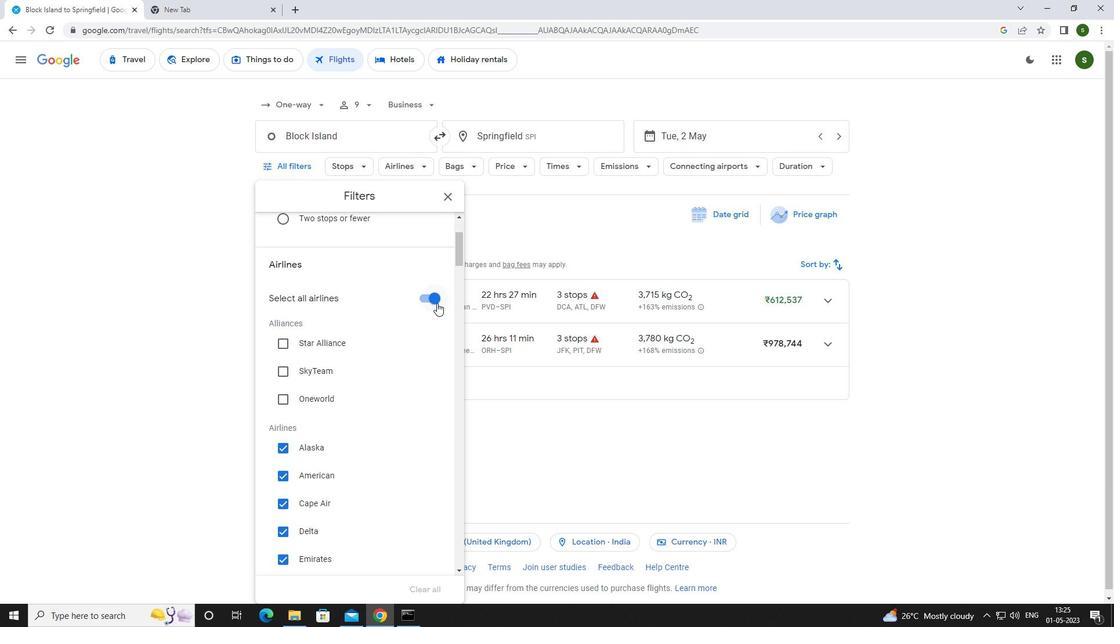 
Action: Mouse moved to (371, 306)
Screenshot: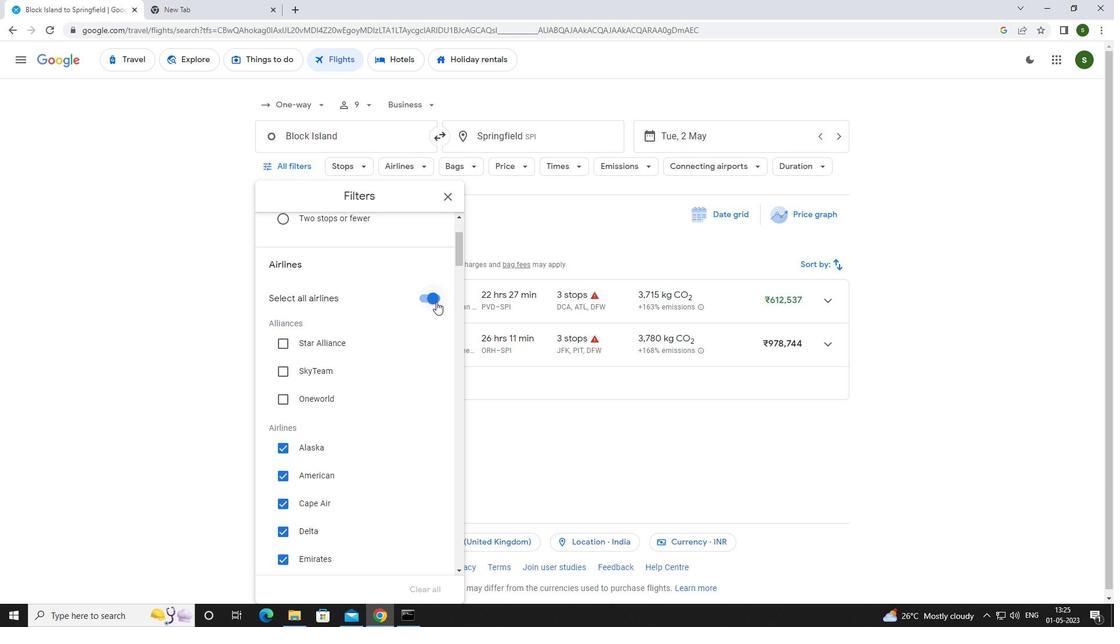 
Action: Mouse scrolled (371, 305) with delta (0, 0)
Screenshot: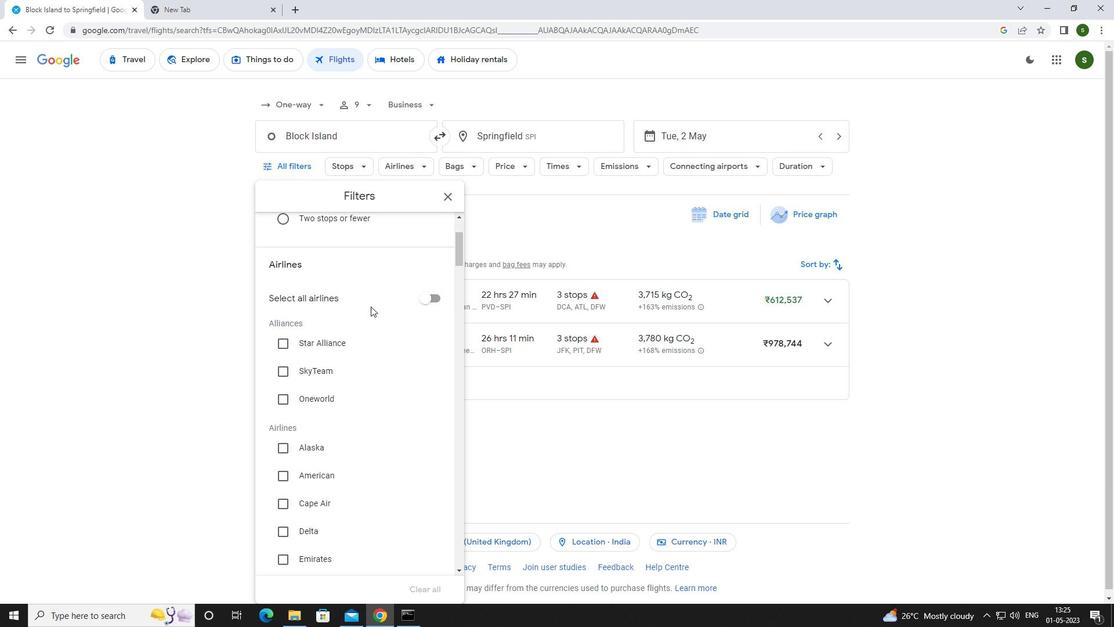 
Action: Mouse scrolled (371, 305) with delta (0, 0)
Screenshot: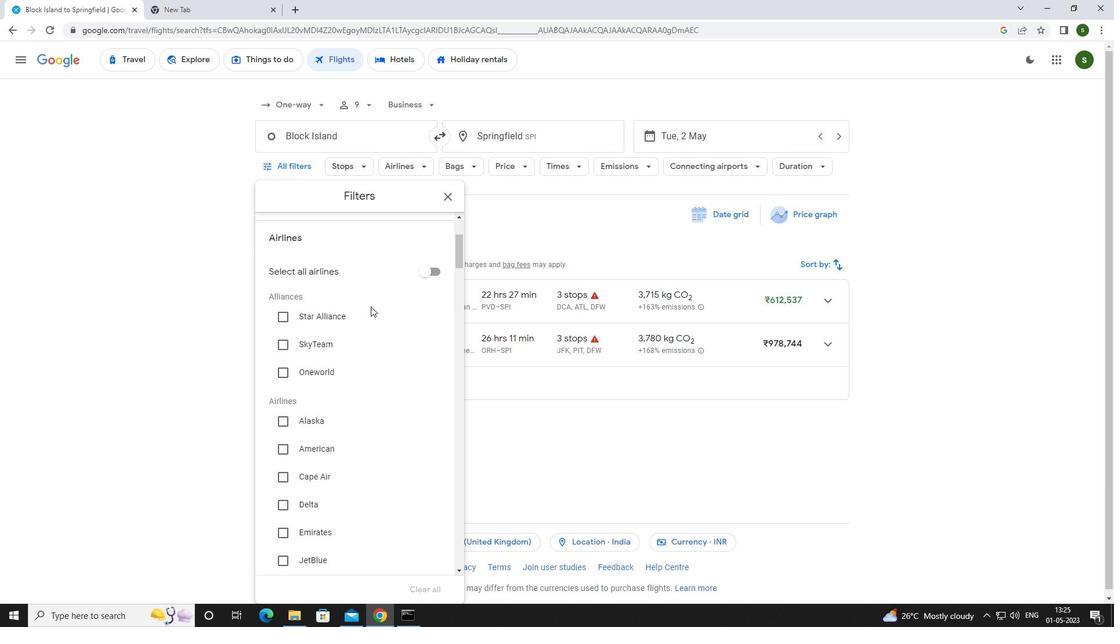 
Action: Mouse moved to (322, 329)
Screenshot: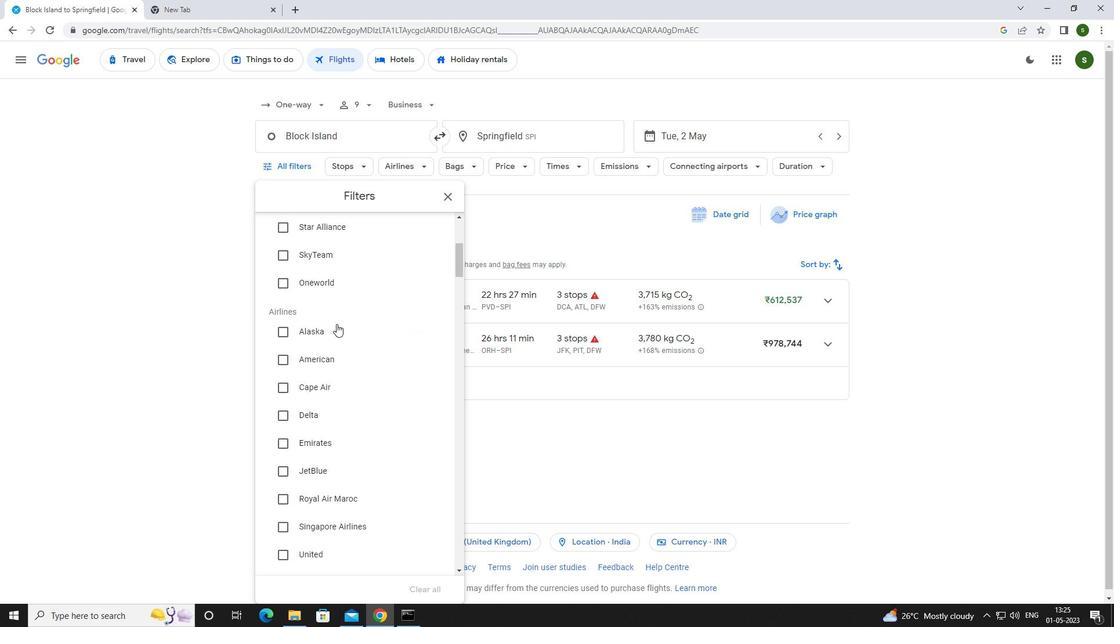 
Action: Mouse pressed left at (322, 329)
Screenshot: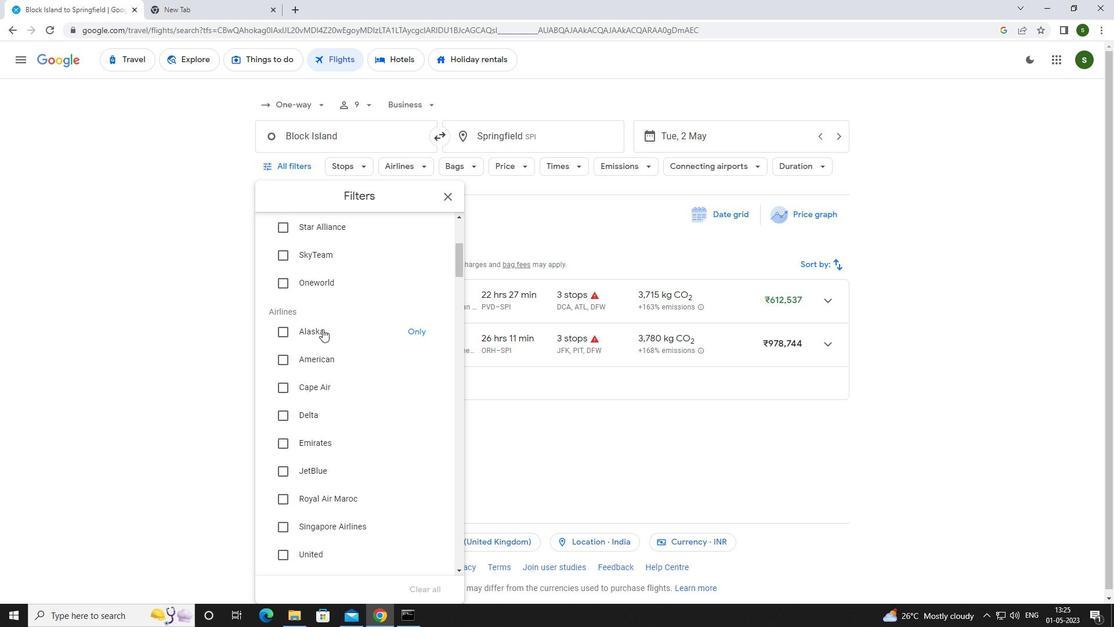
Action: Mouse moved to (350, 315)
Screenshot: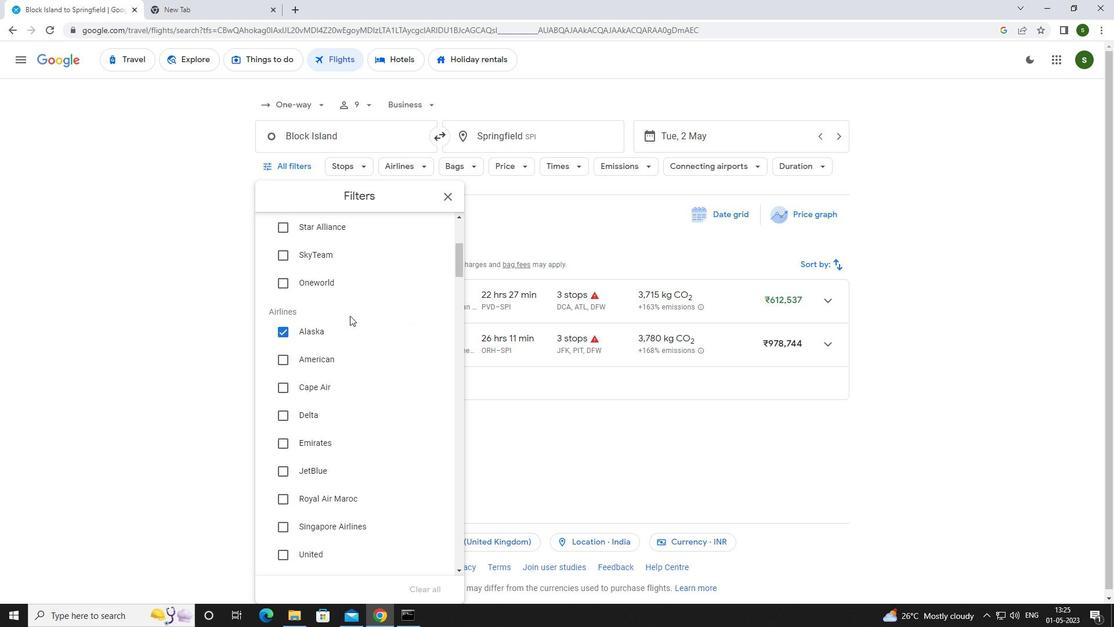 
Action: Mouse scrolled (350, 315) with delta (0, 0)
Screenshot: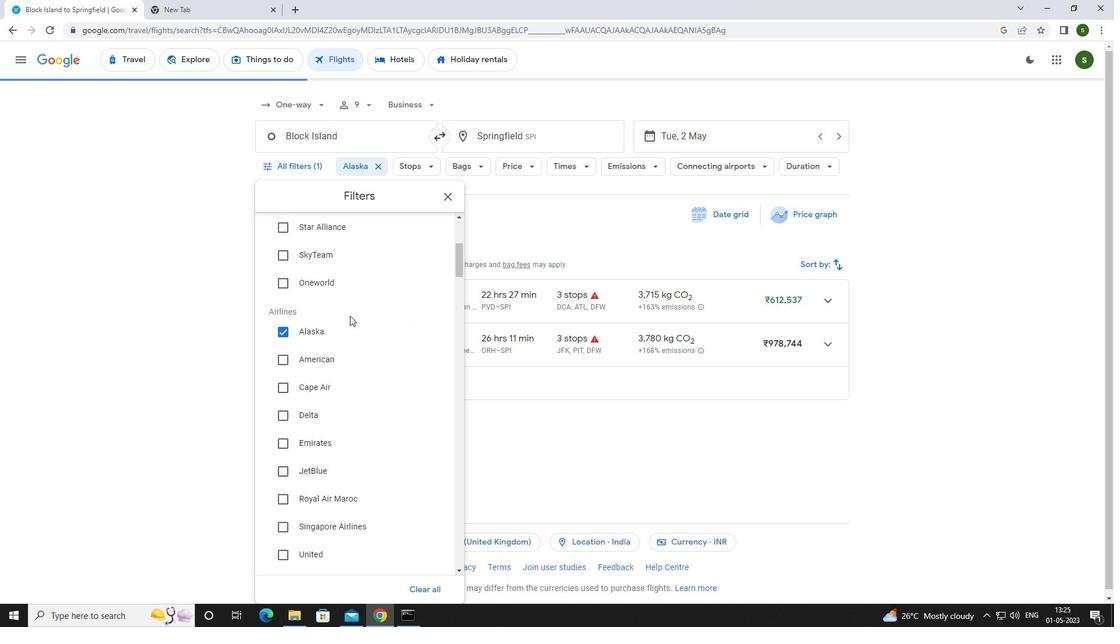 
Action: Mouse scrolled (350, 315) with delta (0, 0)
Screenshot: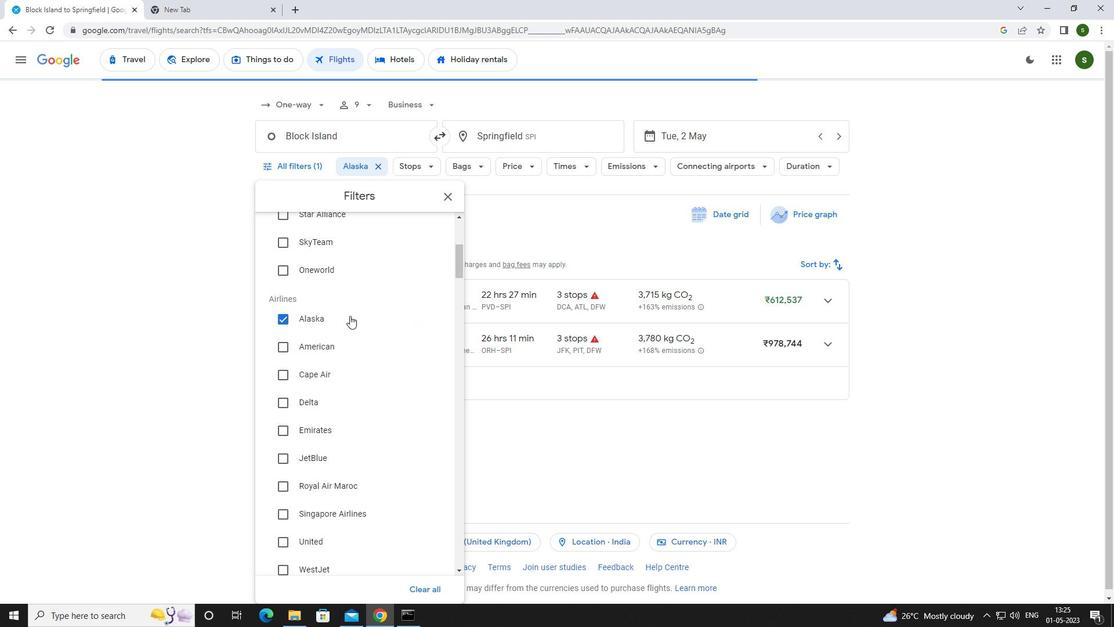 
Action: Mouse scrolled (350, 315) with delta (0, 0)
Screenshot: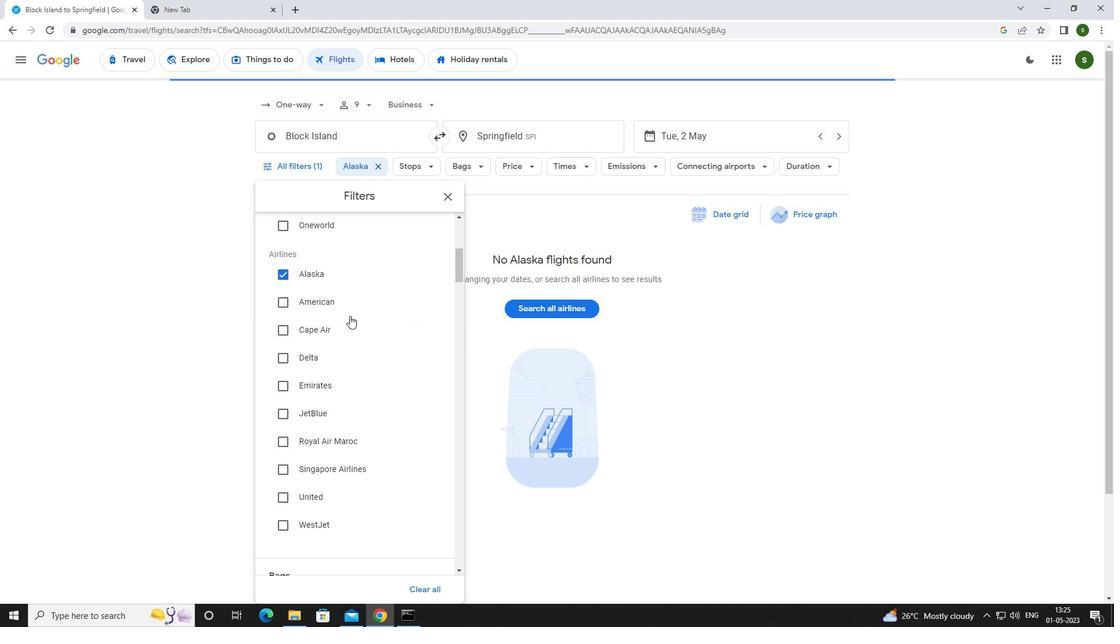 
Action: Mouse scrolled (350, 315) with delta (0, 0)
Screenshot: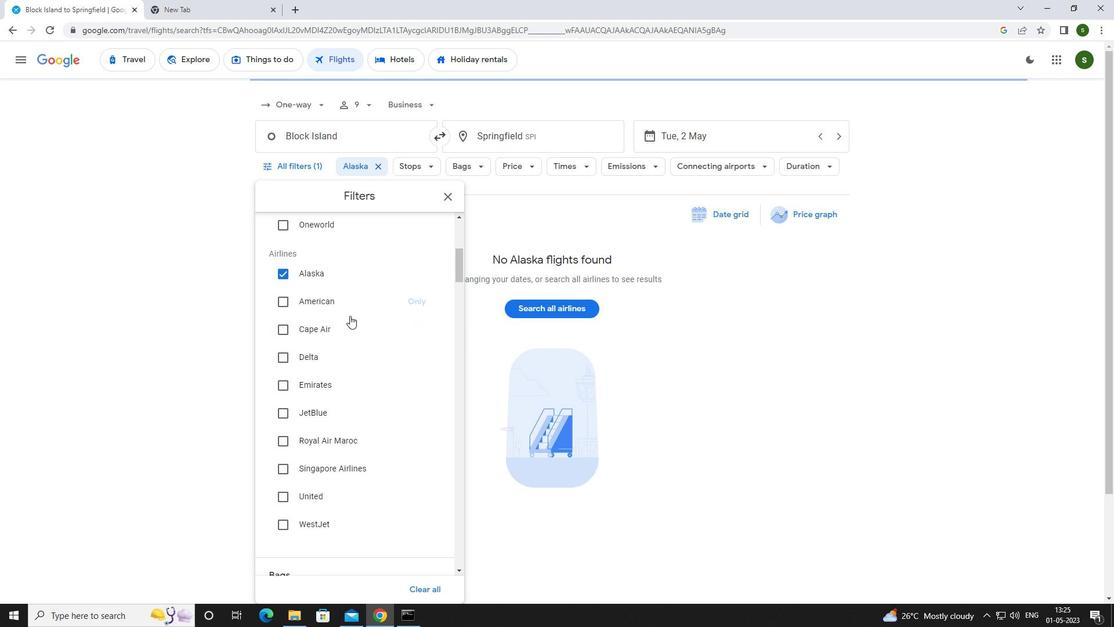 
Action: Mouse scrolled (350, 315) with delta (0, 0)
Screenshot: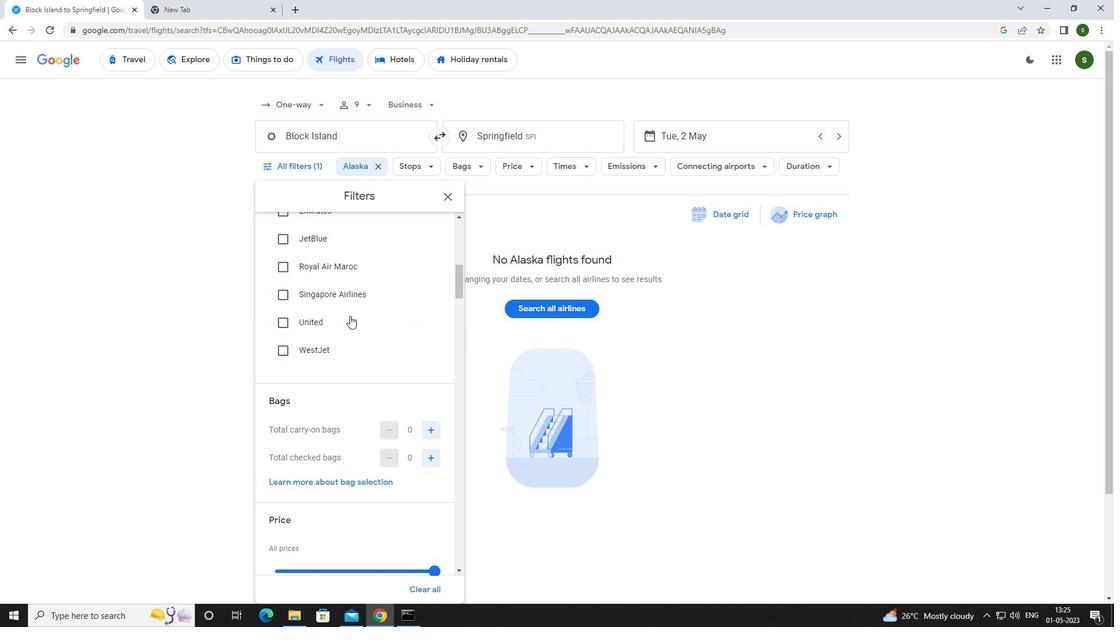 
Action: Mouse moved to (430, 398)
Screenshot: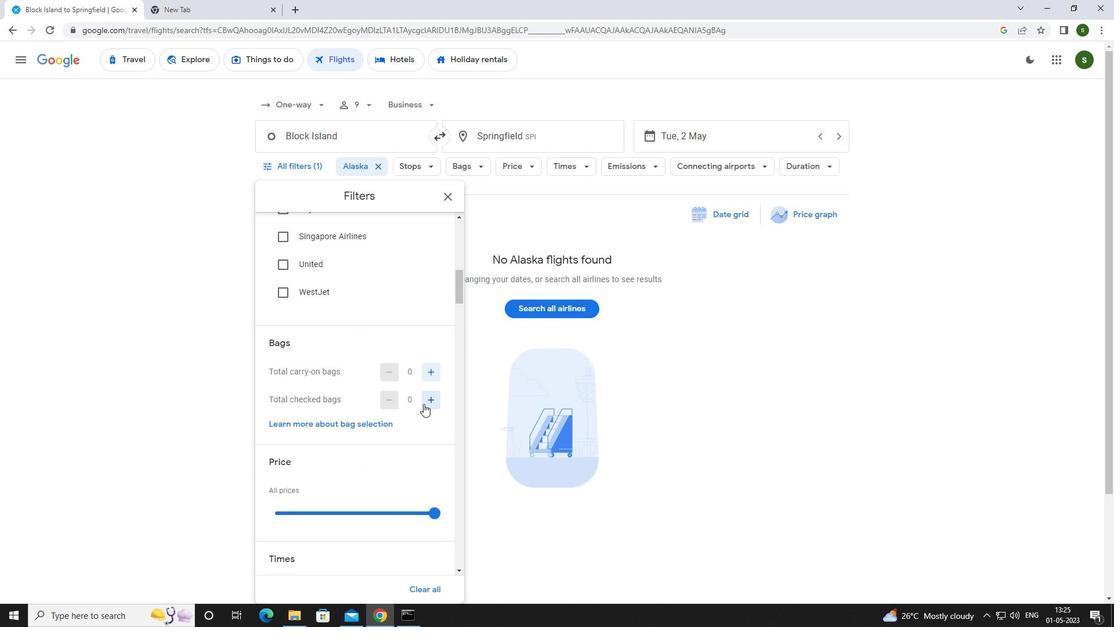 
Action: Mouse pressed left at (430, 398)
Screenshot: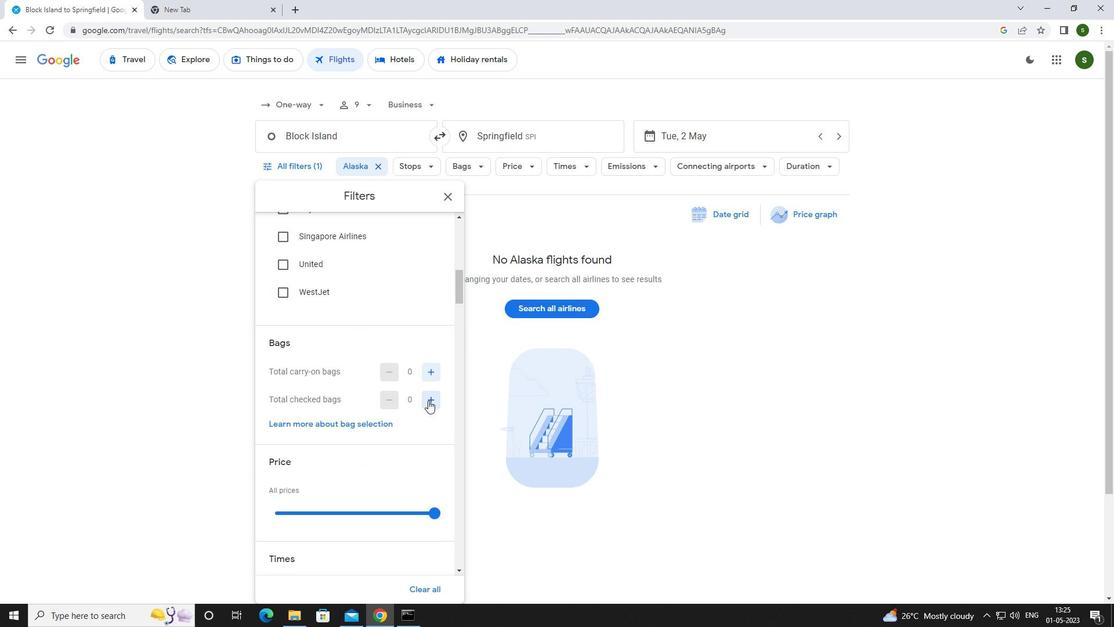
Action: Mouse pressed left at (430, 398)
Screenshot: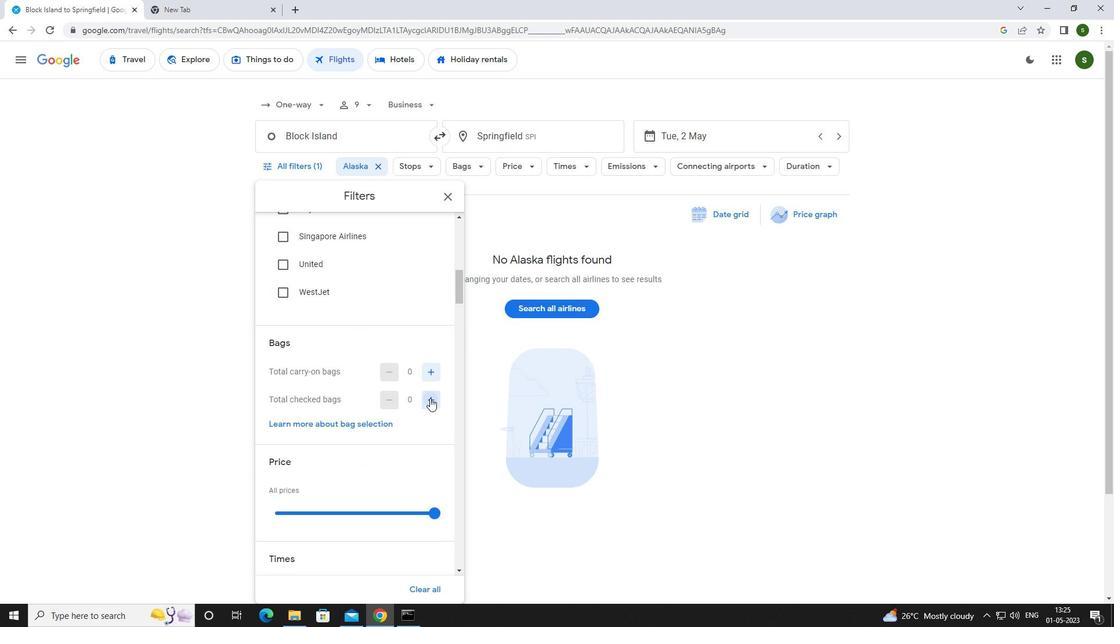
Action: Mouse scrolled (430, 397) with delta (0, 0)
Screenshot: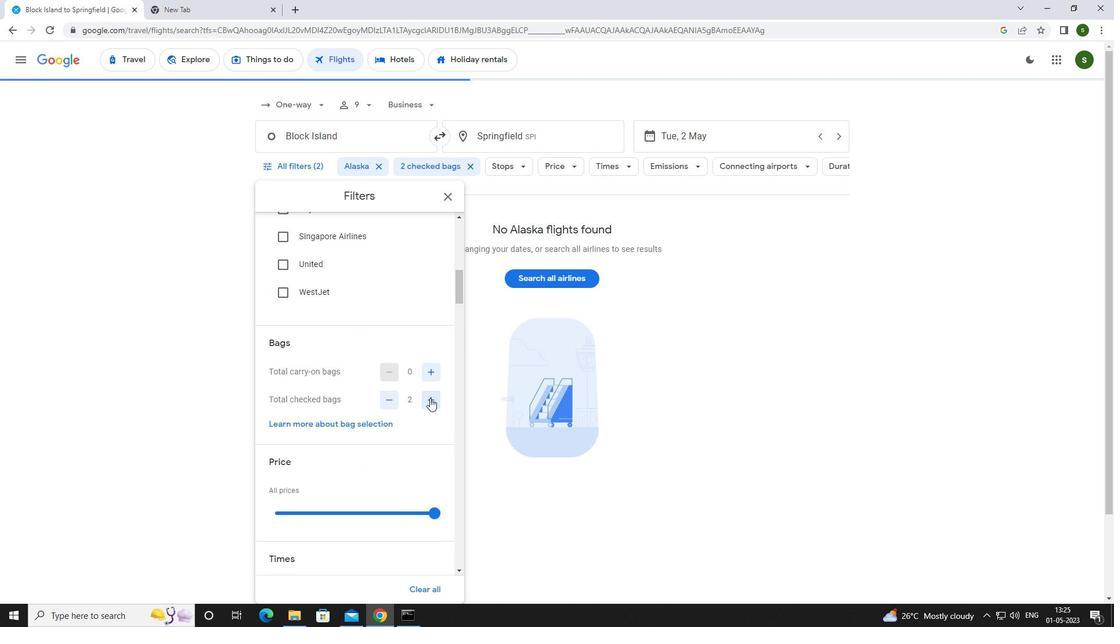 
Action: Mouse scrolled (430, 397) with delta (0, 0)
Screenshot: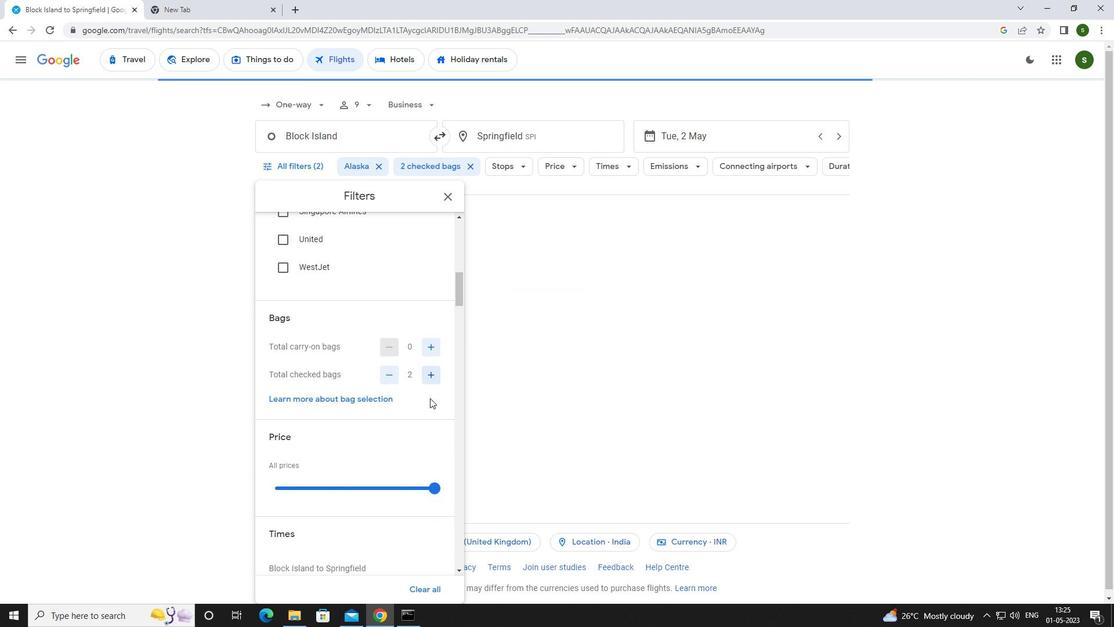 
Action: Mouse moved to (433, 394)
Screenshot: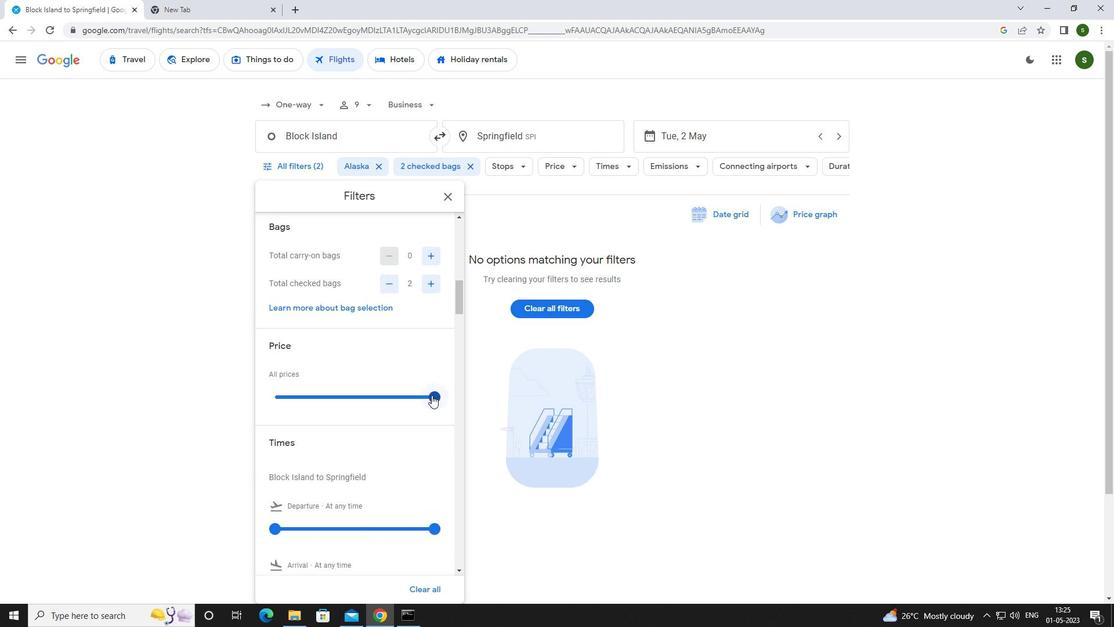 
Action: Mouse pressed left at (433, 394)
Screenshot: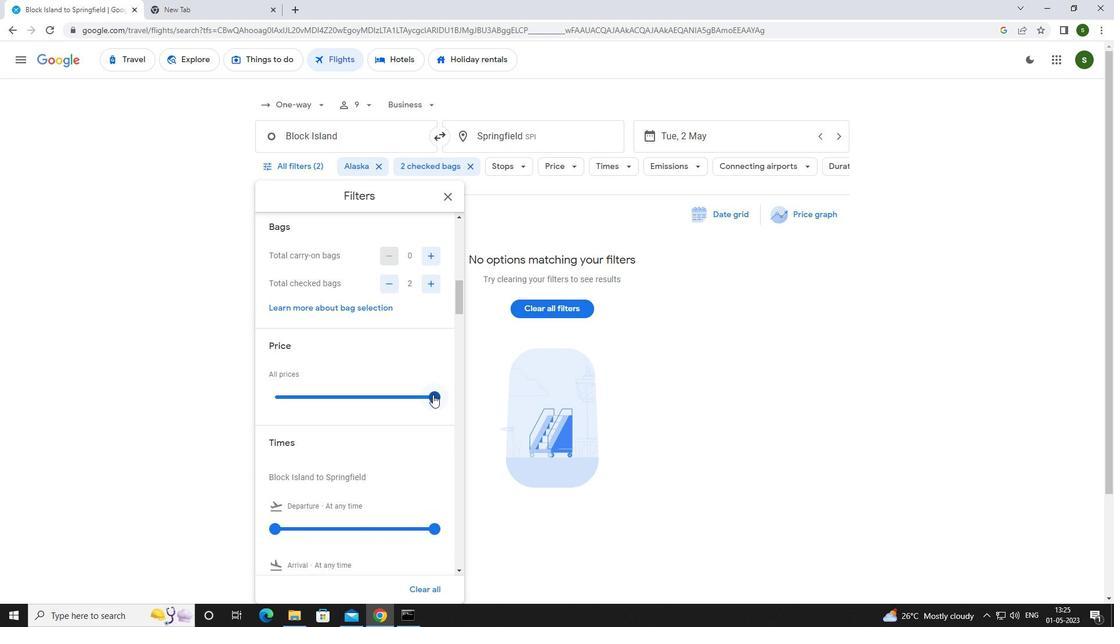 
Action: Mouse moved to (342, 393)
Screenshot: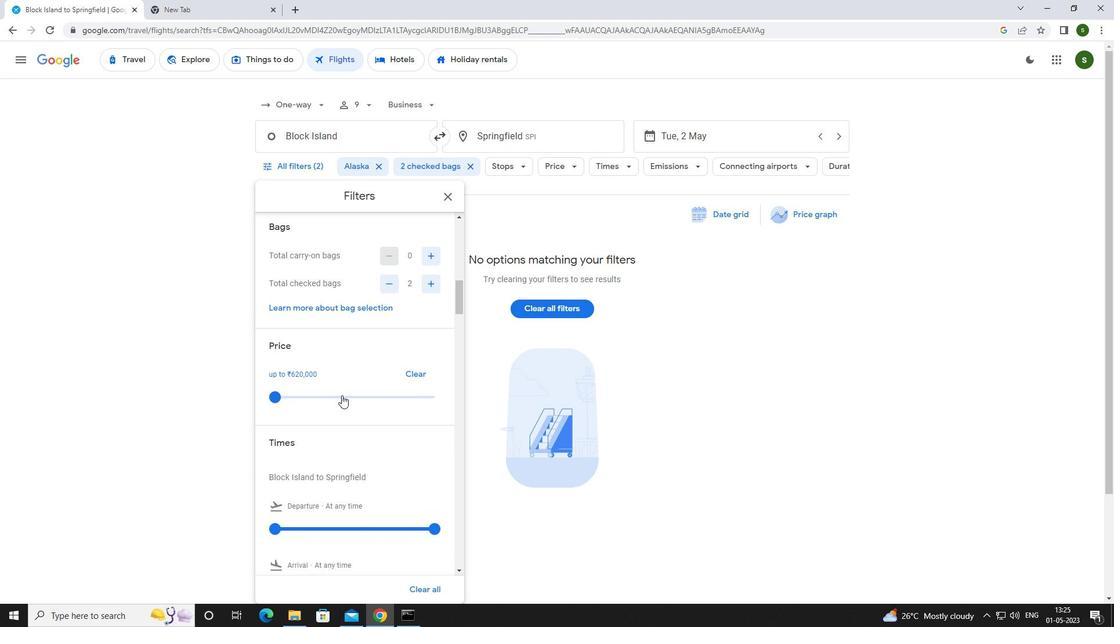 
Action: Mouse scrolled (342, 393) with delta (0, 0)
Screenshot: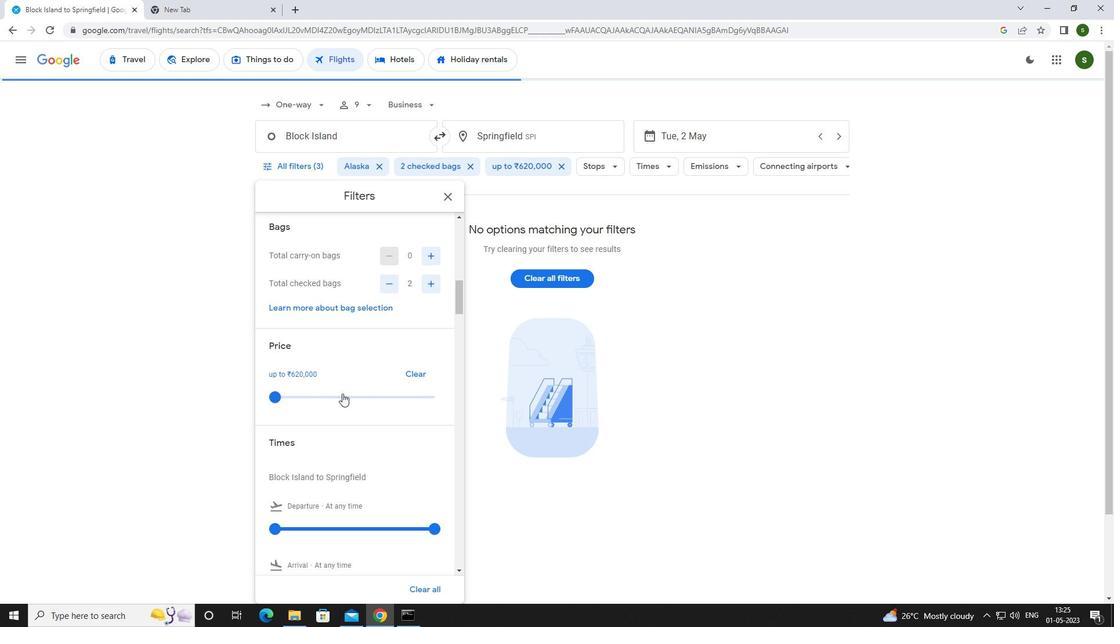 
Action: Mouse moved to (341, 391)
Screenshot: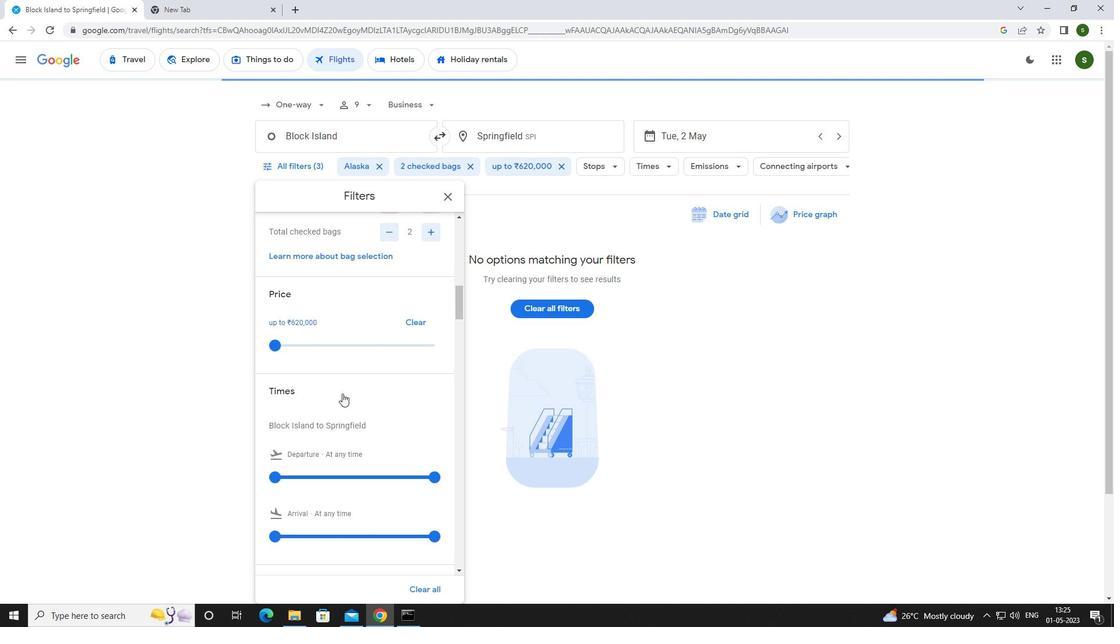 
Action: Mouse scrolled (341, 391) with delta (0, 0)
Screenshot: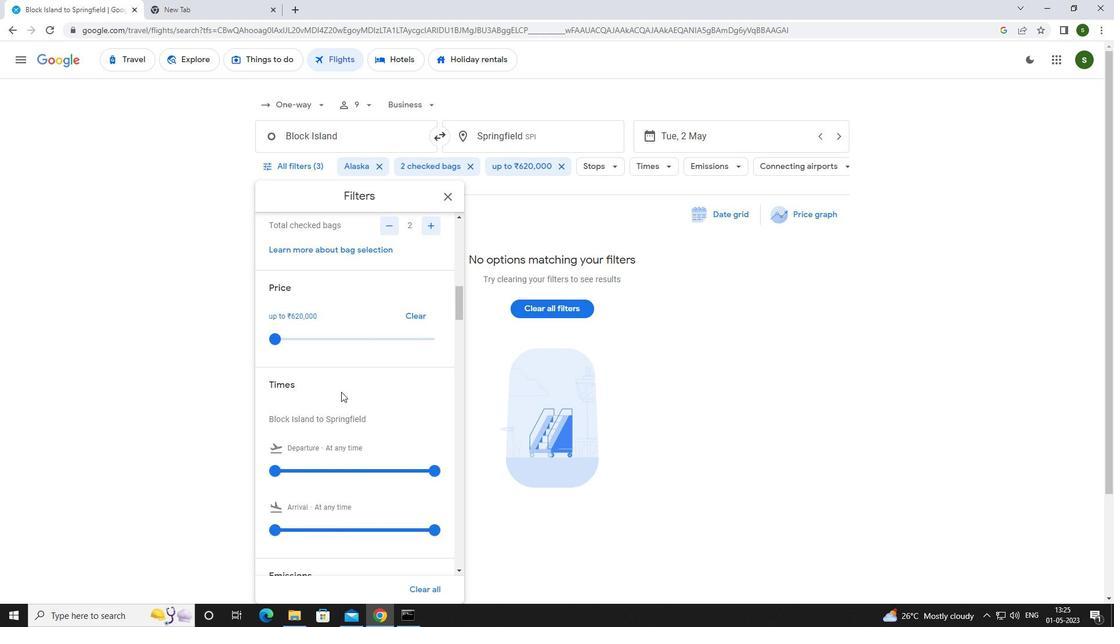 
Action: Mouse moved to (272, 411)
Screenshot: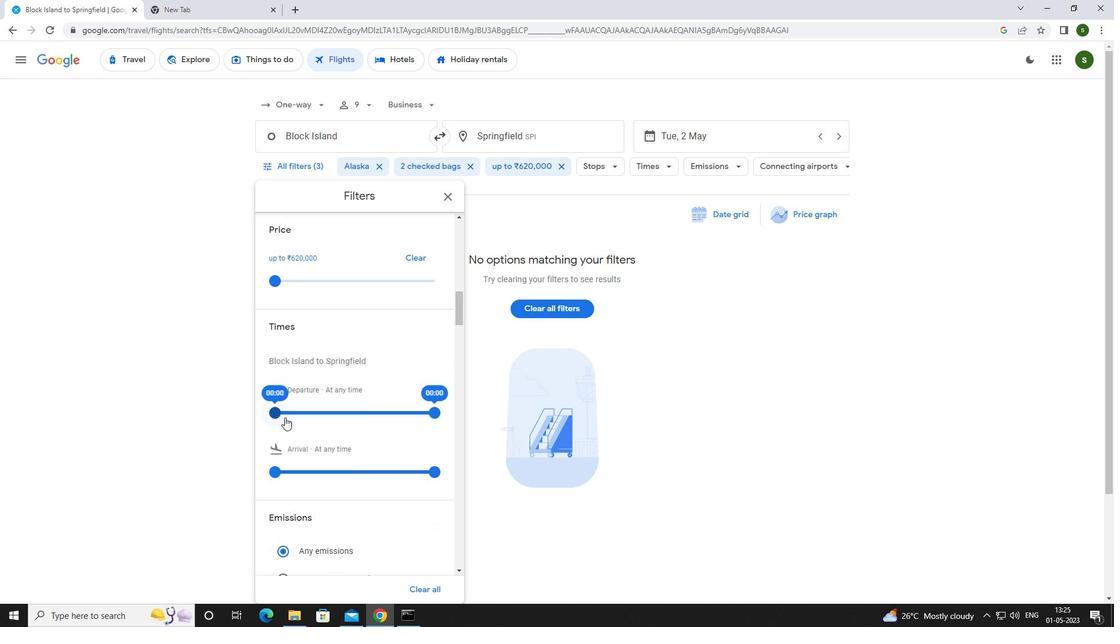 
Action: Mouse pressed left at (272, 411)
Screenshot: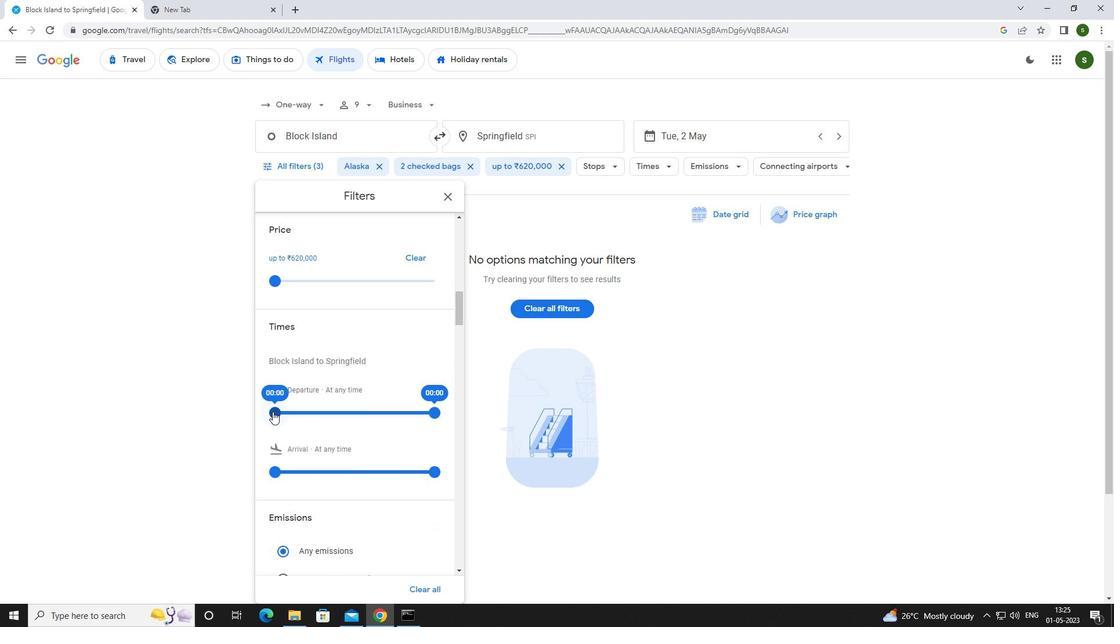 
Action: Mouse moved to (694, 366)
Screenshot: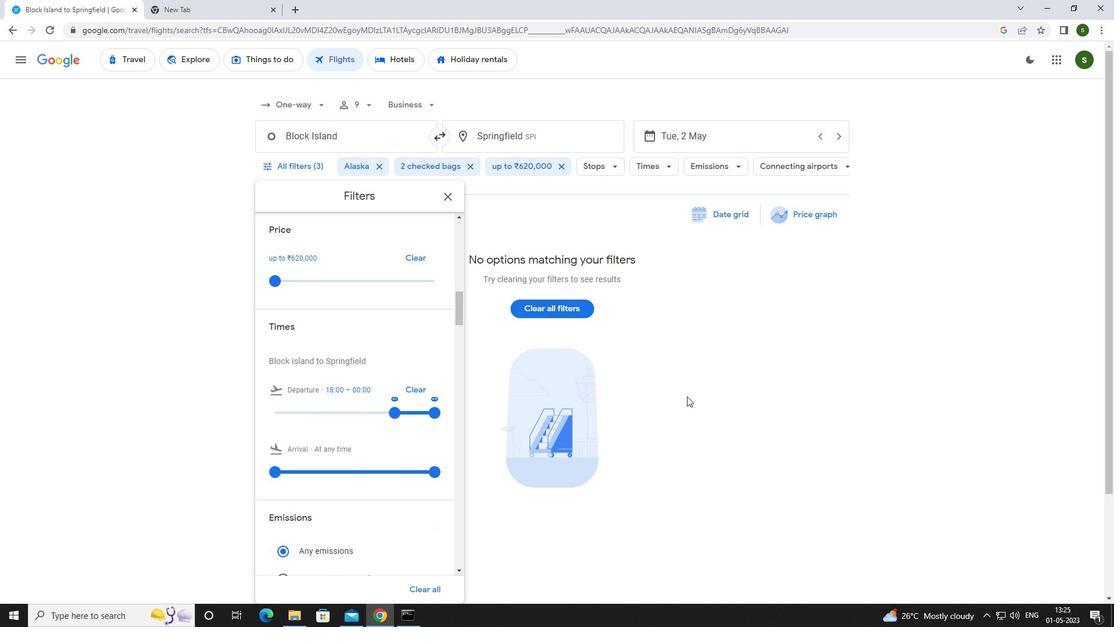 
Action: Mouse pressed left at (694, 366)
Screenshot: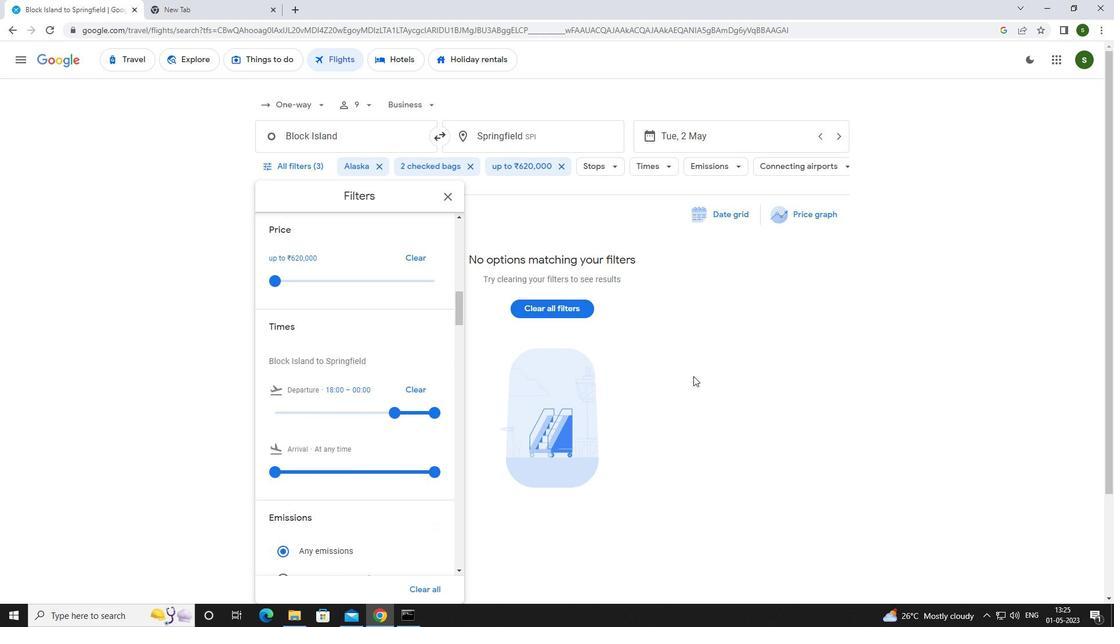 
